 Task: Add a signature Layla Garcia containing With sincere appreciation and gratitude, Layla Garcia to email address softage.3@softage.net and add a folder Raw materials
Action: Mouse moved to (72, 121)
Screenshot: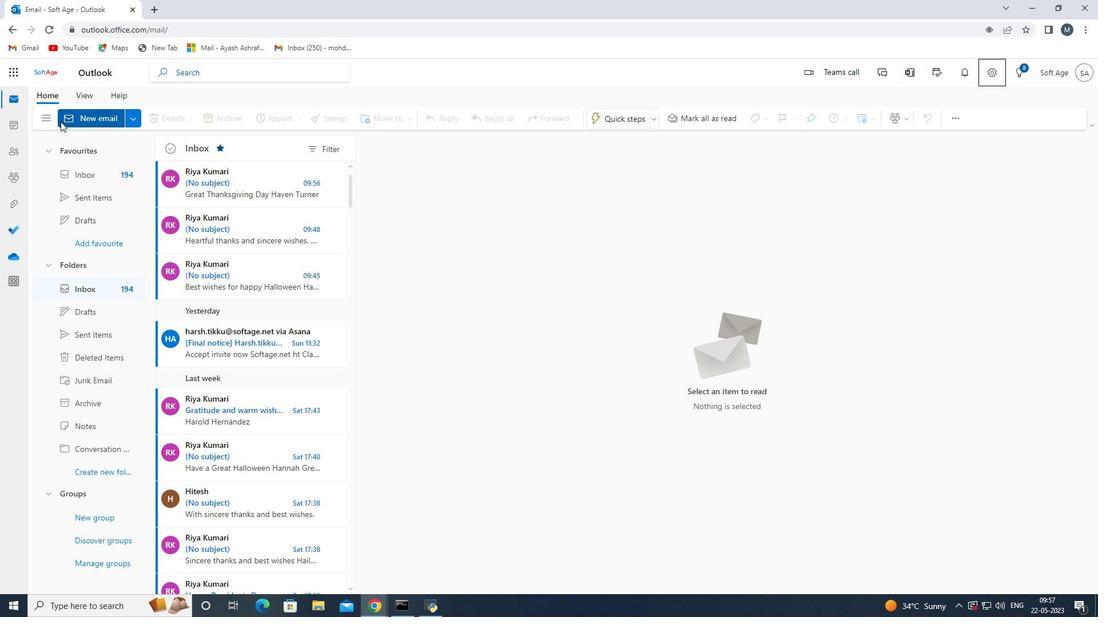 
Action: Mouse pressed left at (72, 121)
Screenshot: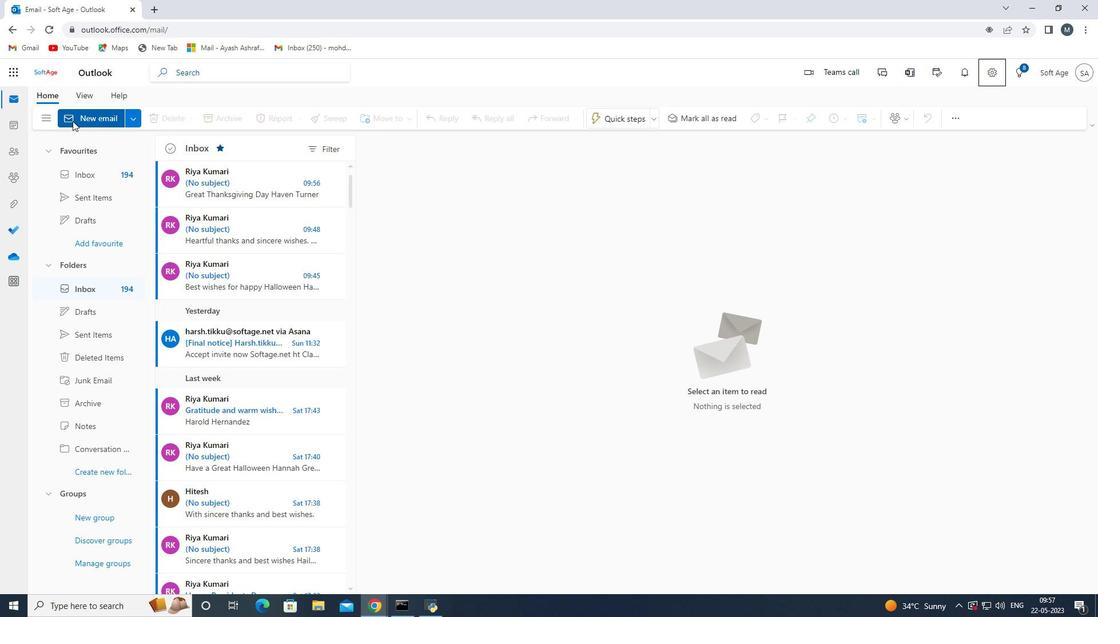 
Action: Mouse moved to (743, 121)
Screenshot: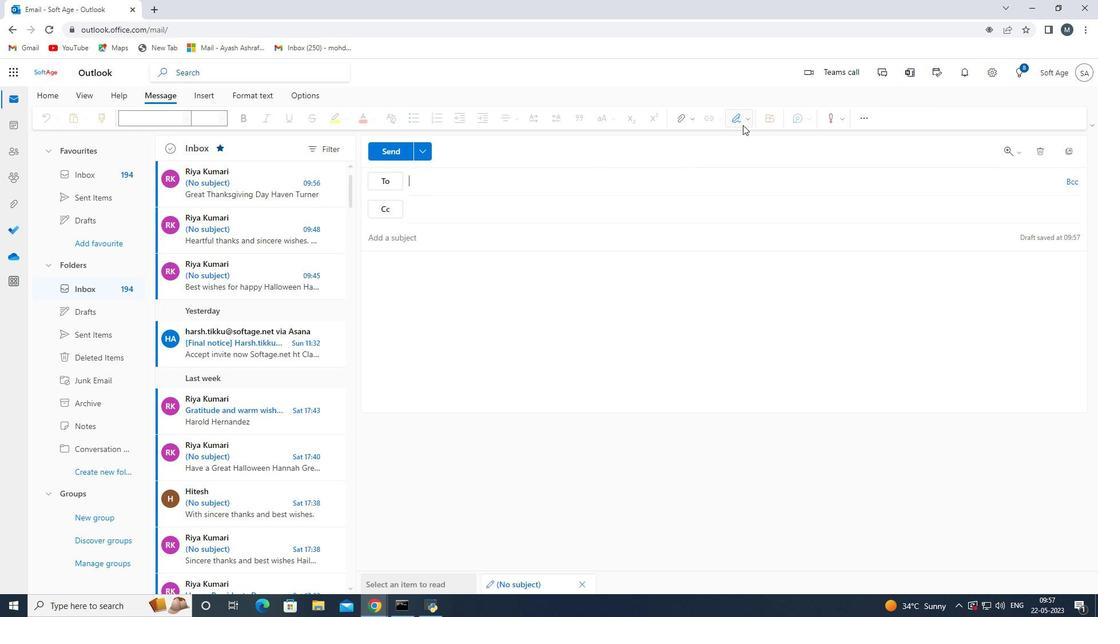 
Action: Mouse pressed left at (743, 121)
Screenshot: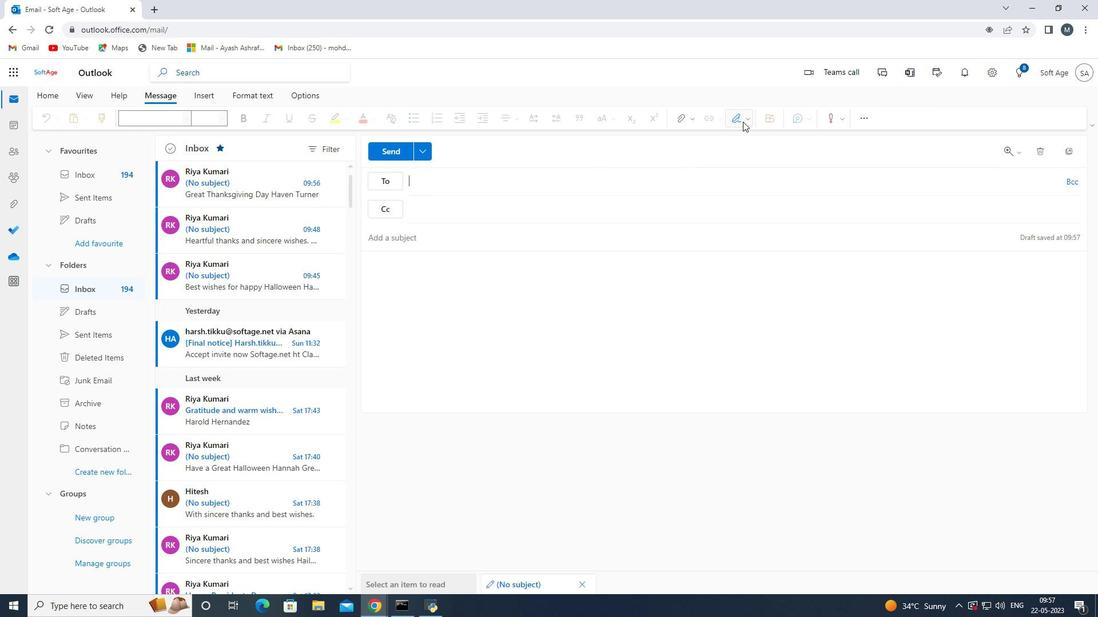 
Action: Mouse moved to (734, 137)
Screenshot: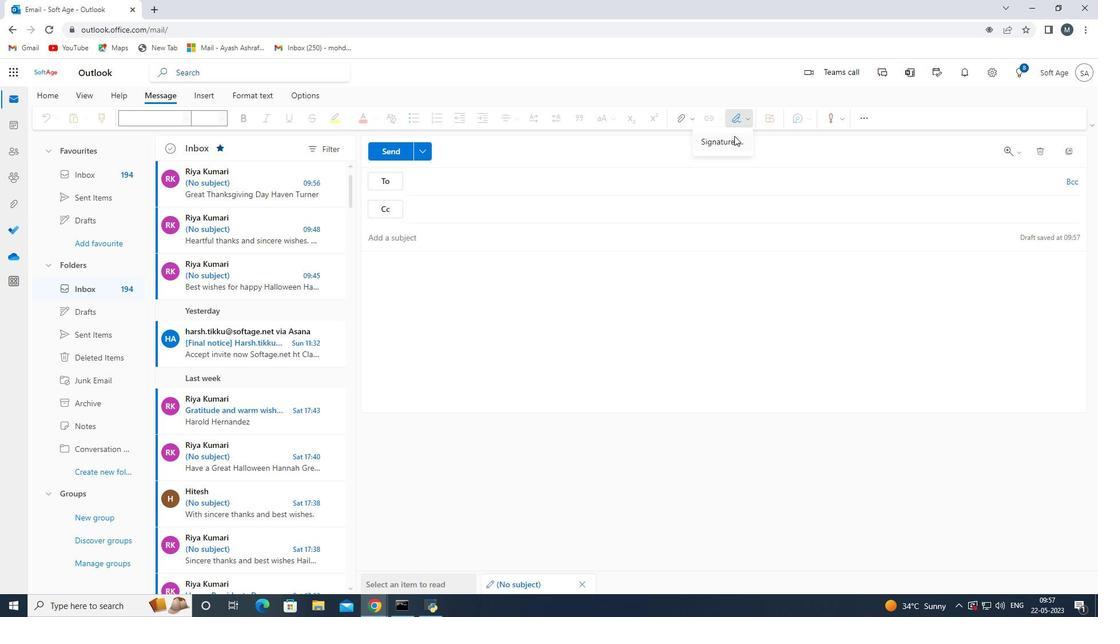 
Action: Mouse pressed left at (734, 137)
Screenshot: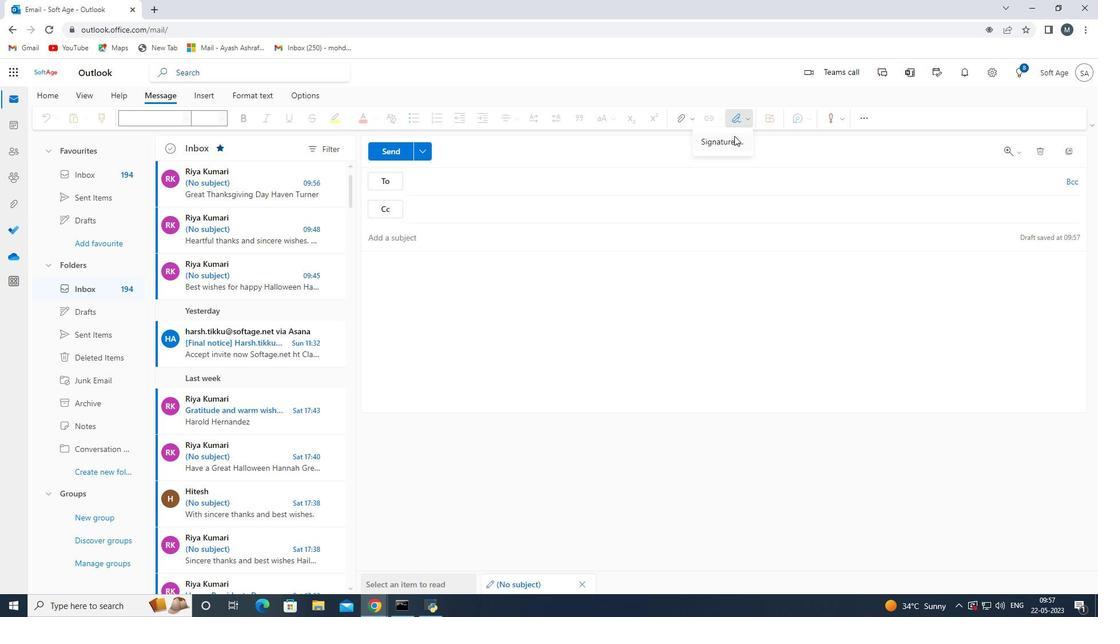 
Action: Mouse moved to (226, 223)
Screenshot: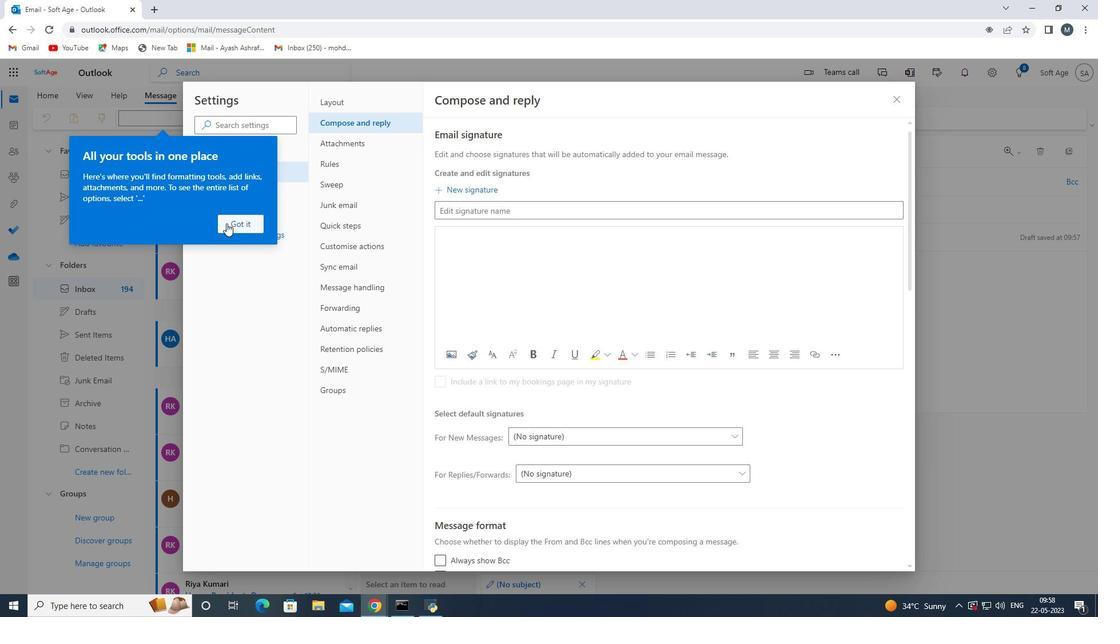 
Action: Mouse pressed left at (226, 223)
Screenshot: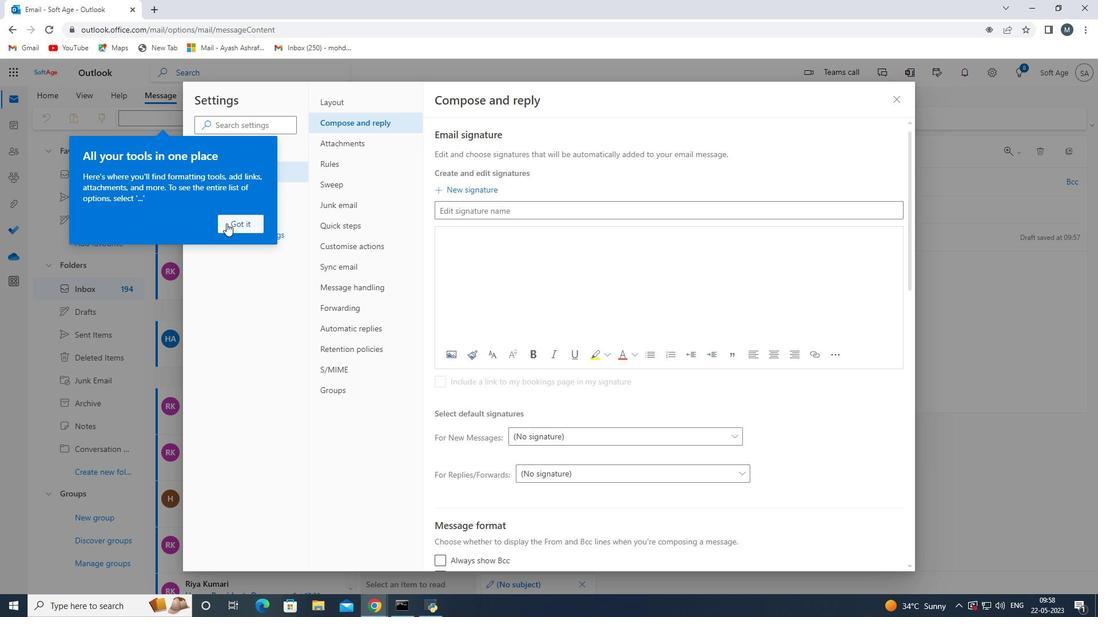 
Action: Mouse moved to (525, 213)
Screenshot: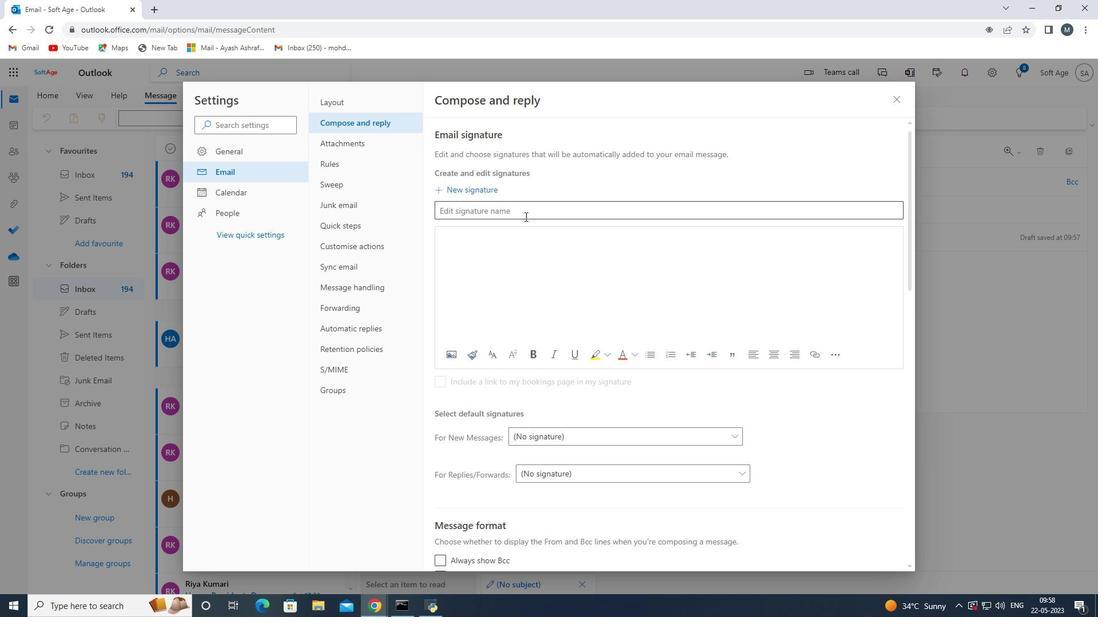 
Action: Mouse pressed left at (525, 213)
Screenshot: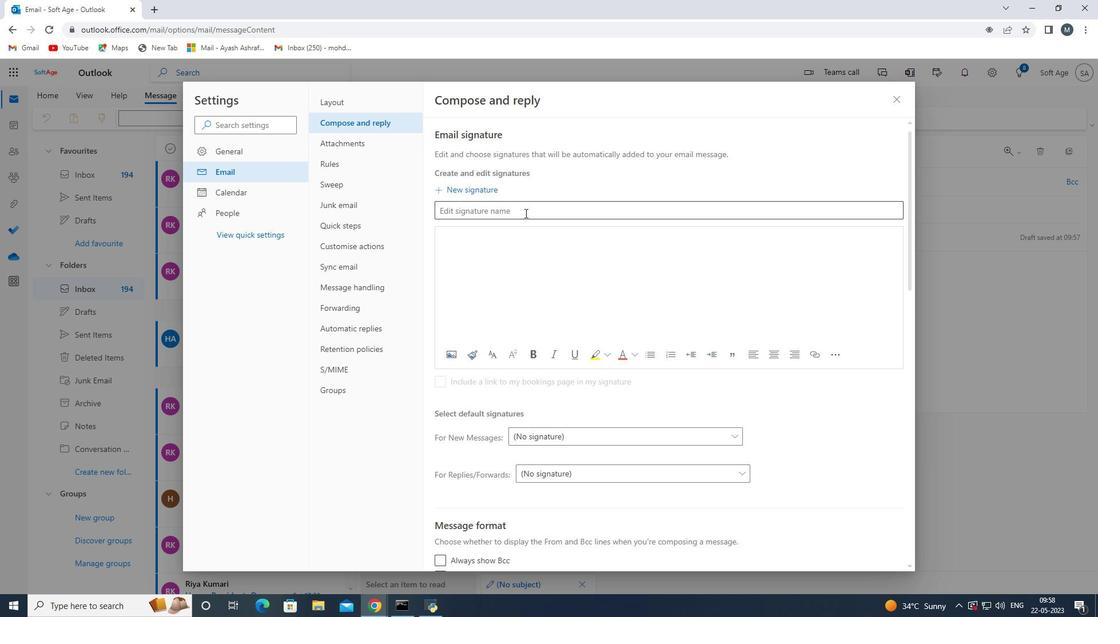 
Action: Mouse moved to (526, 212)
Screenshot: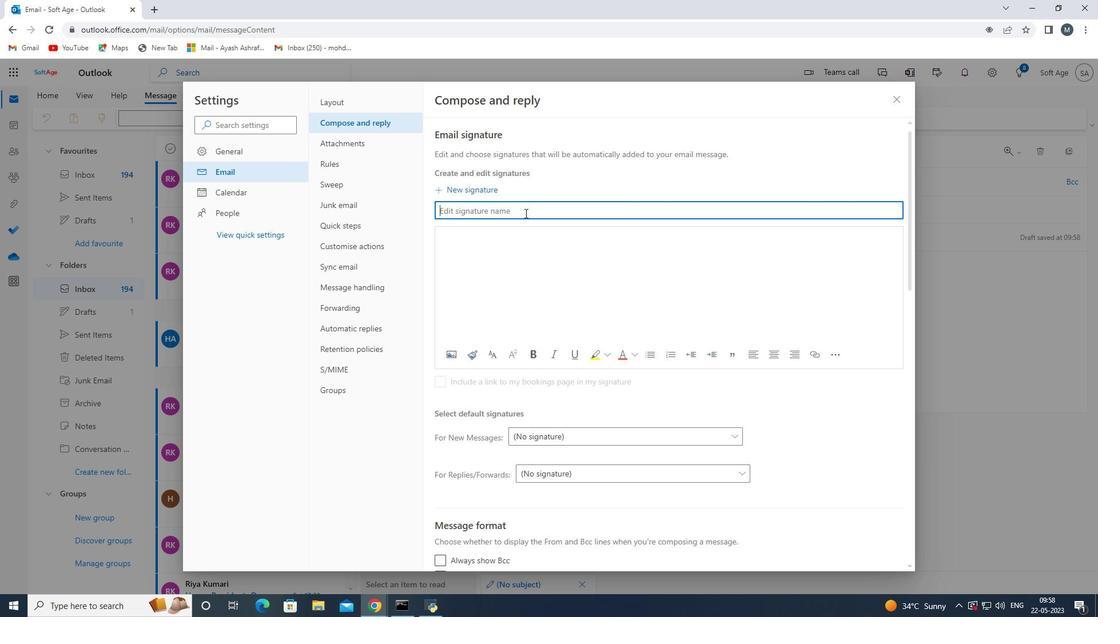 
Action: Key pressed <Key.shift>Lat<Key.backspace>yla<Key.space><Key.shift>garcia<Key.space>
Screenshot: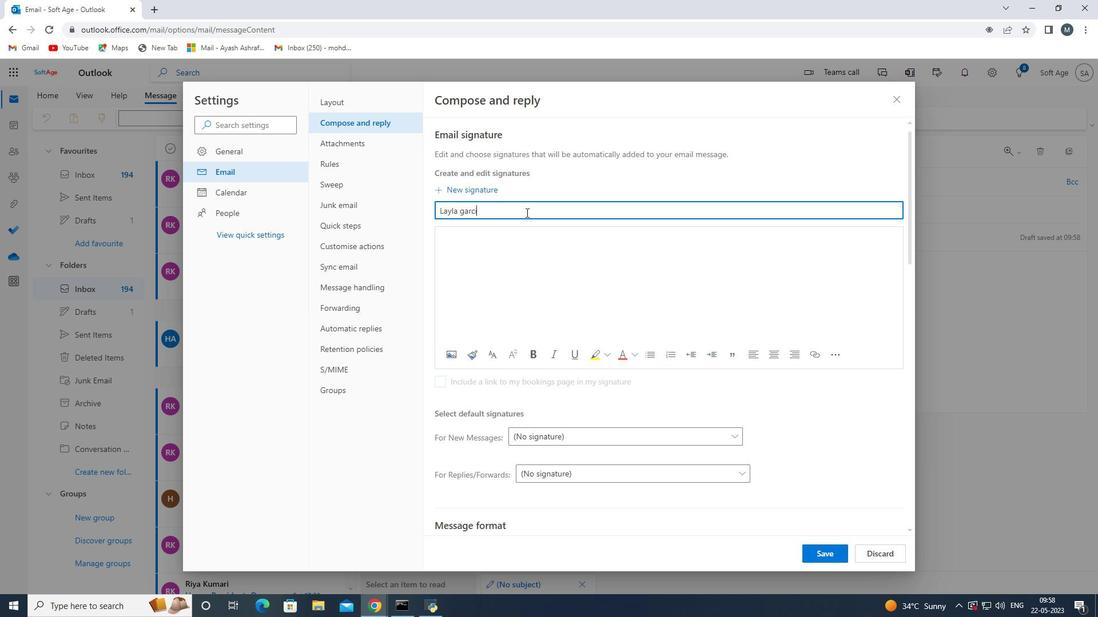 
Action: Mouse moved to (462, 213)
Screenshot: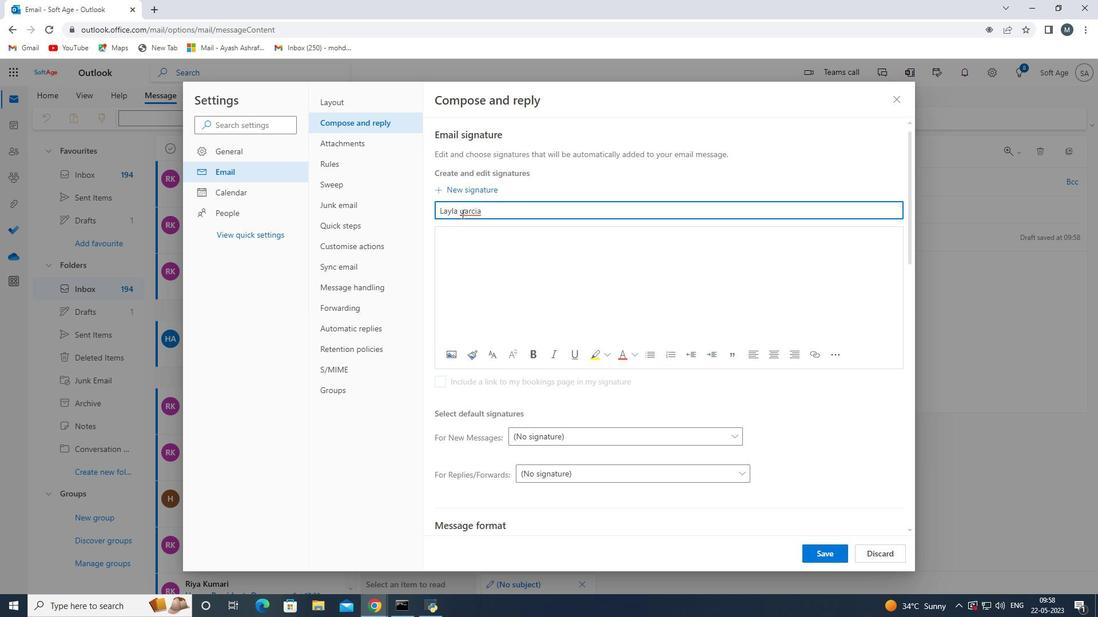 
Action: Mouse pressed left at (462, 213)
Screenshot: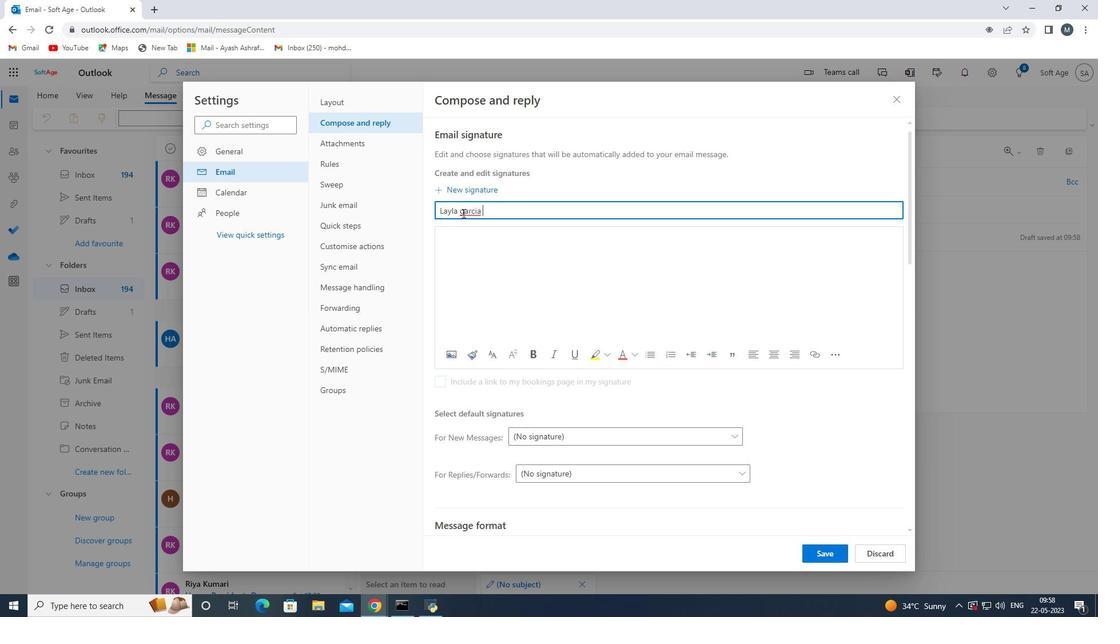 
Action: Mouse moved to (466, 213)
Screenshot: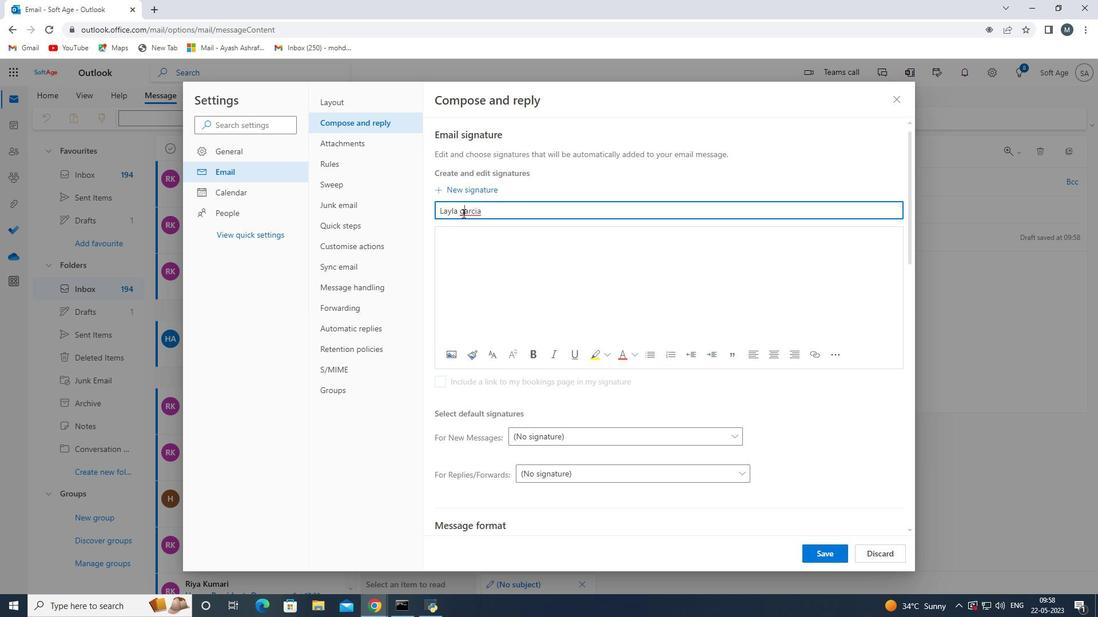 
Action: Key pressed <Key.backspace><Key.shift>G
Screenshot: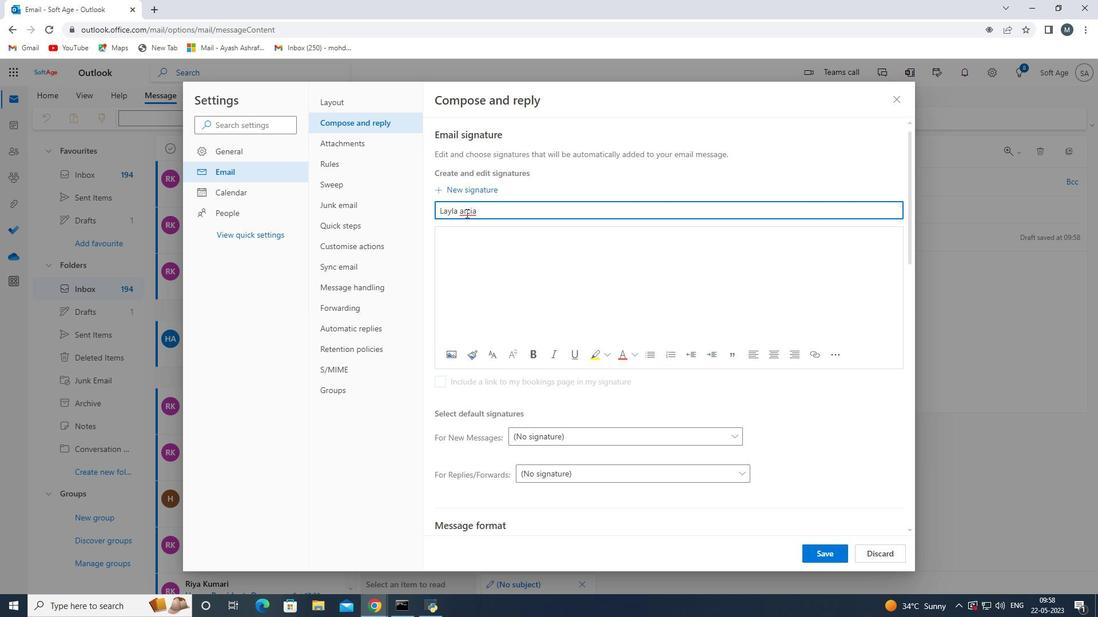 
Action: Mouse moved to (487, 231)
Screenshot: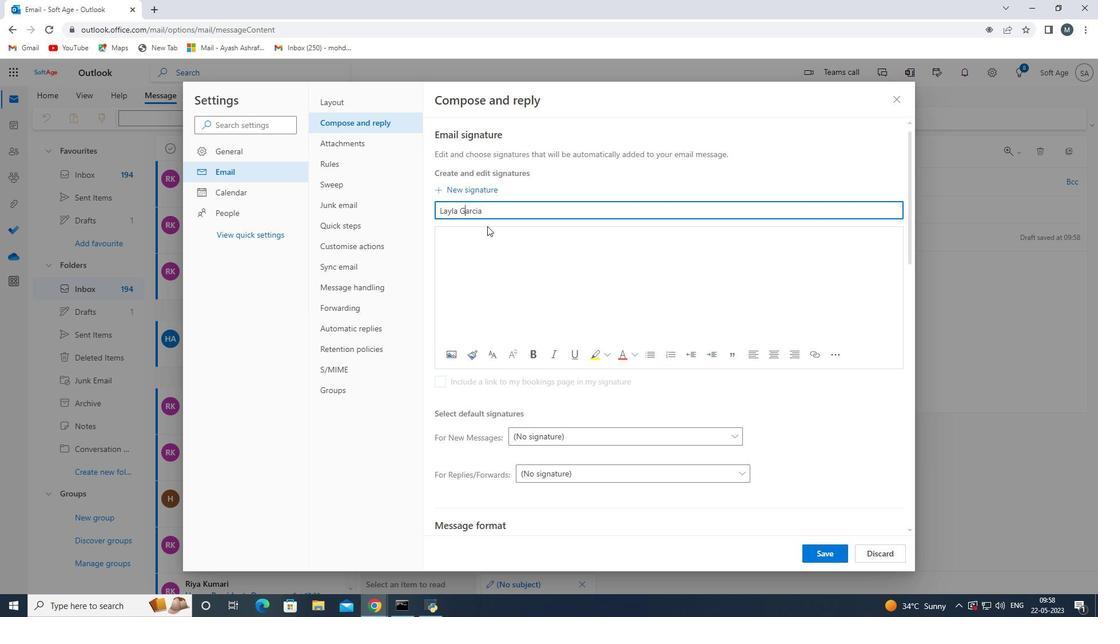 
Action: Mouse pressed left at (487, 231)
Screenshot: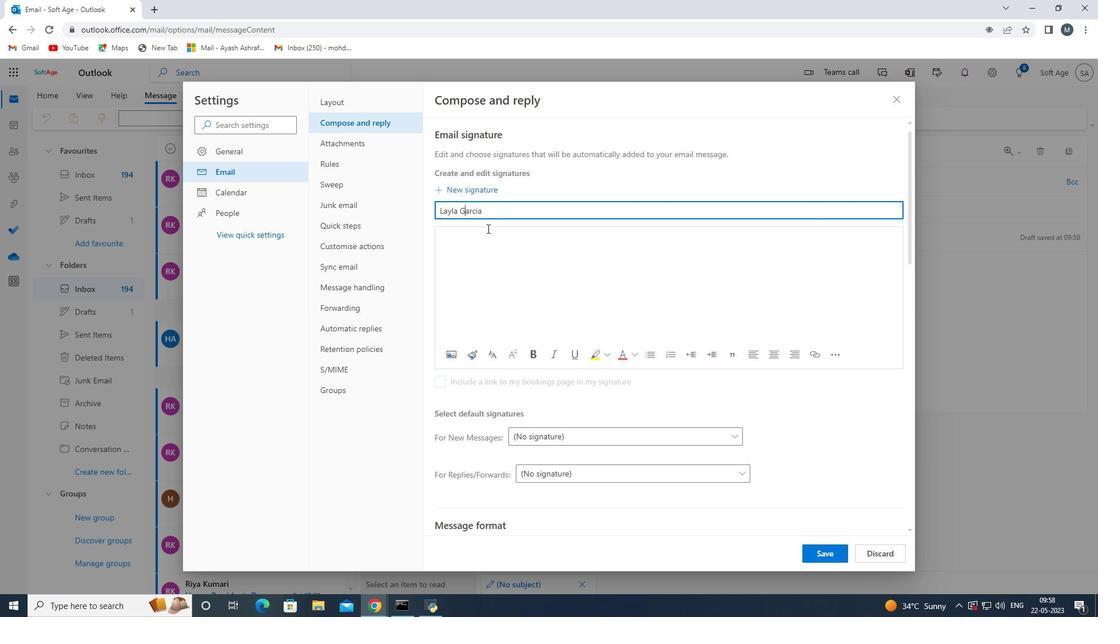 
Action: Mouse moved to (498, 224)
Screenshot: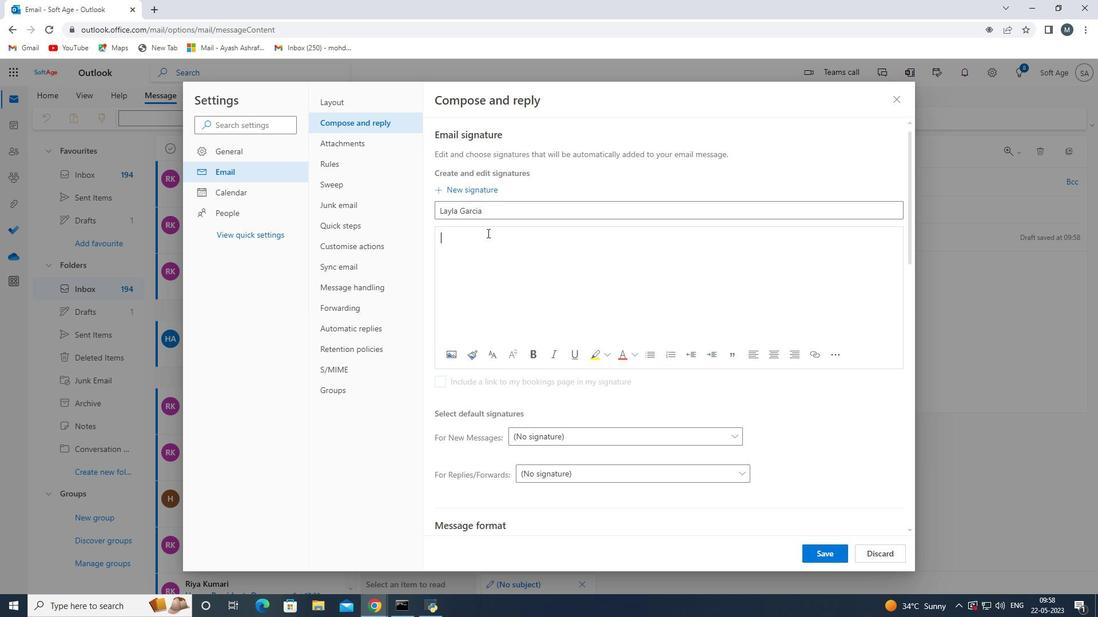 
Action: Key pressed <Key.shift>Layla<Key.space><Key.shift>Garcia<Key.space>
Screenshot: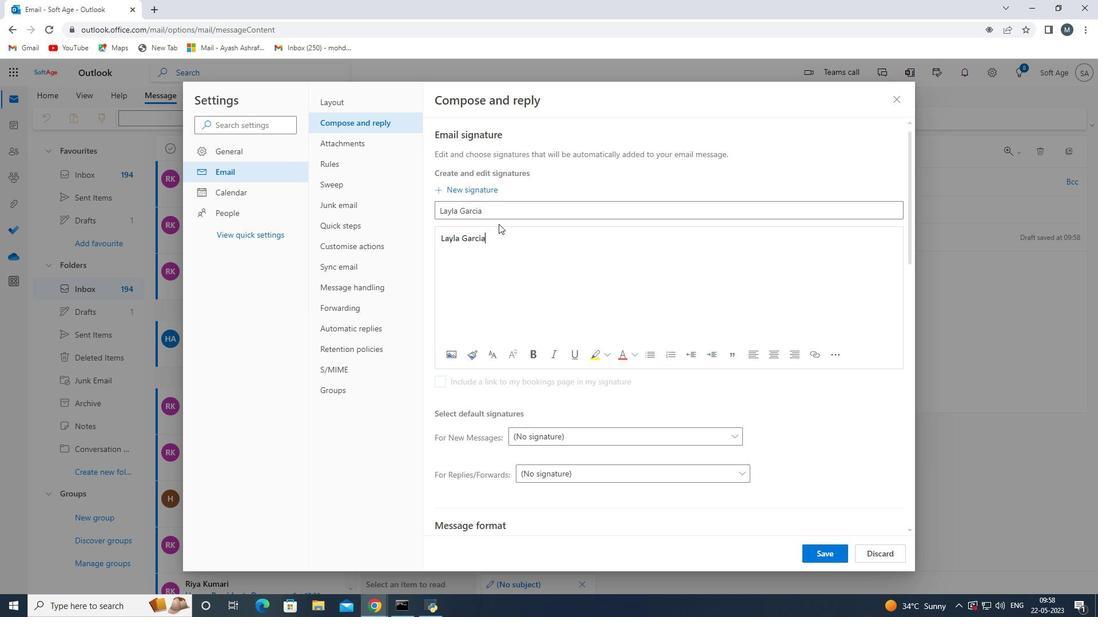 
Action: Mouse moved to (831, 558)
Screenshot: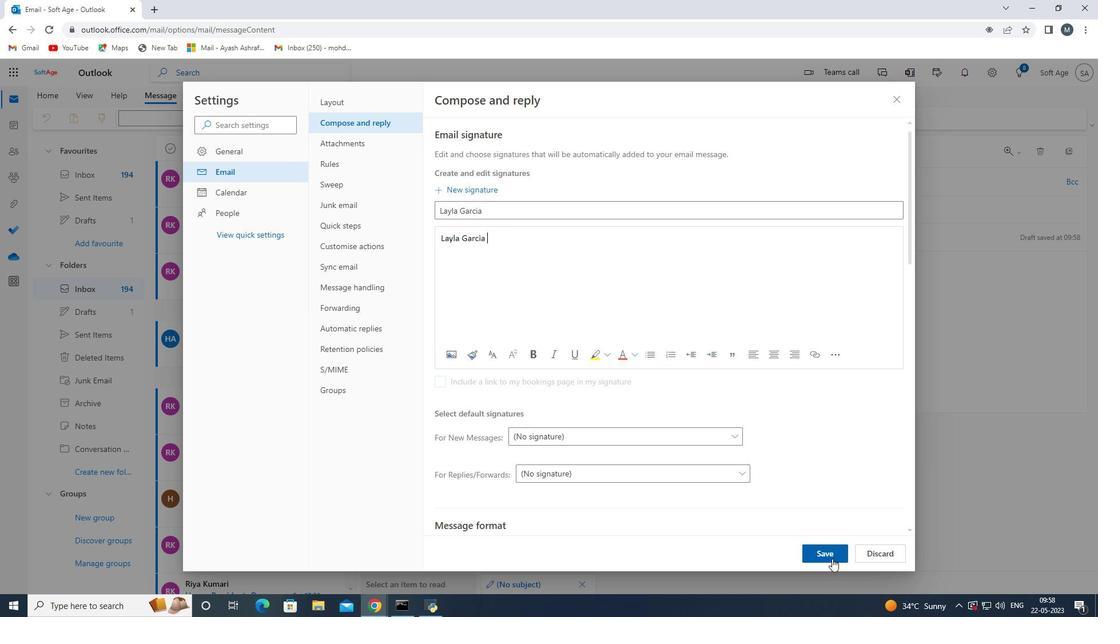 
Action: Mouse pressed left at (831, 558)
Screenshot: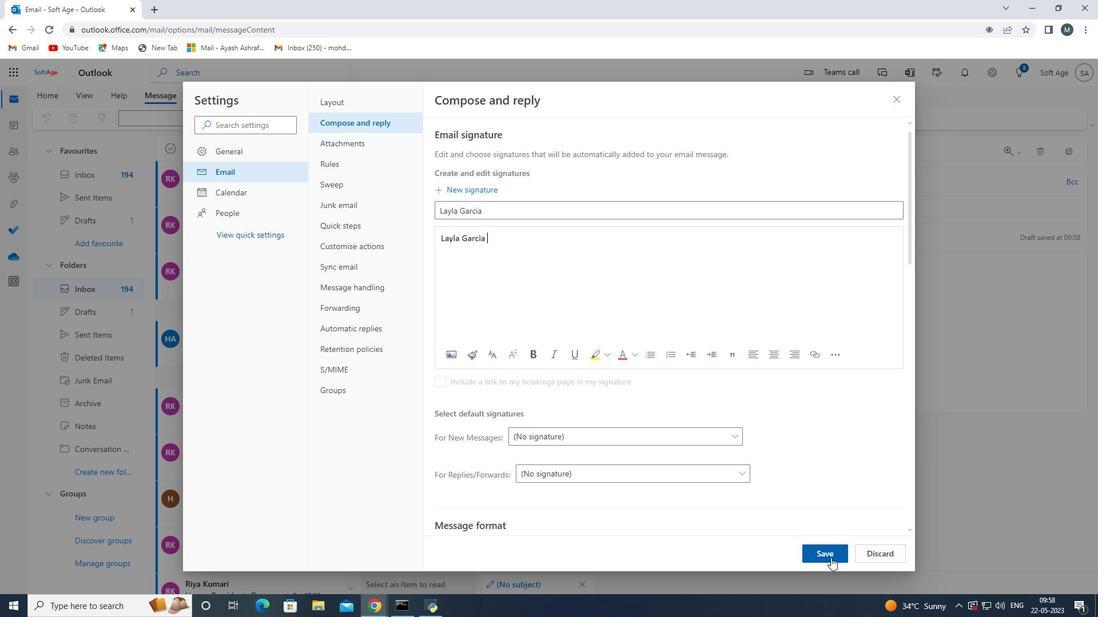 
Action: Mouse moved to (899, 99)
Screenshot: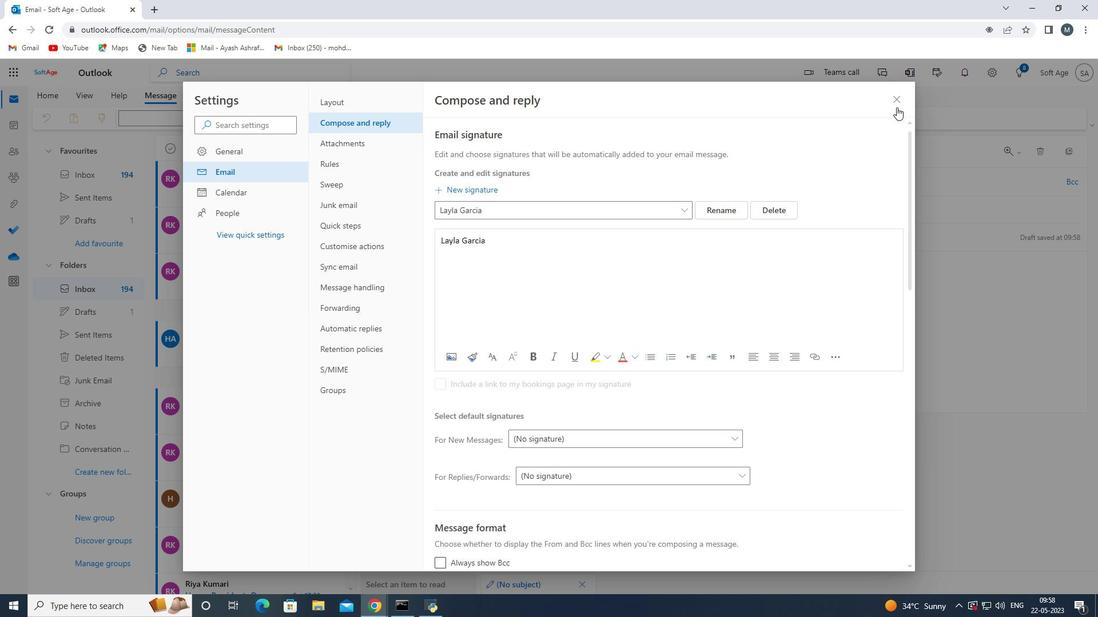 
Action: Mouse pressed left at (899, 99)
Screenshot: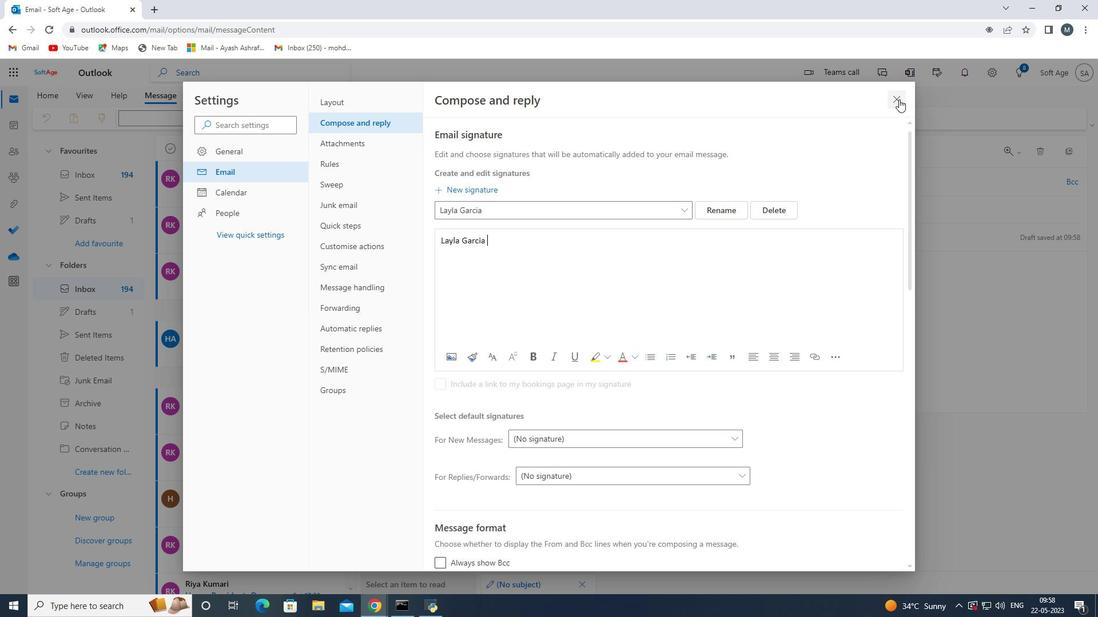 
Action: Mouse moved to (446, 239)
Screenshot: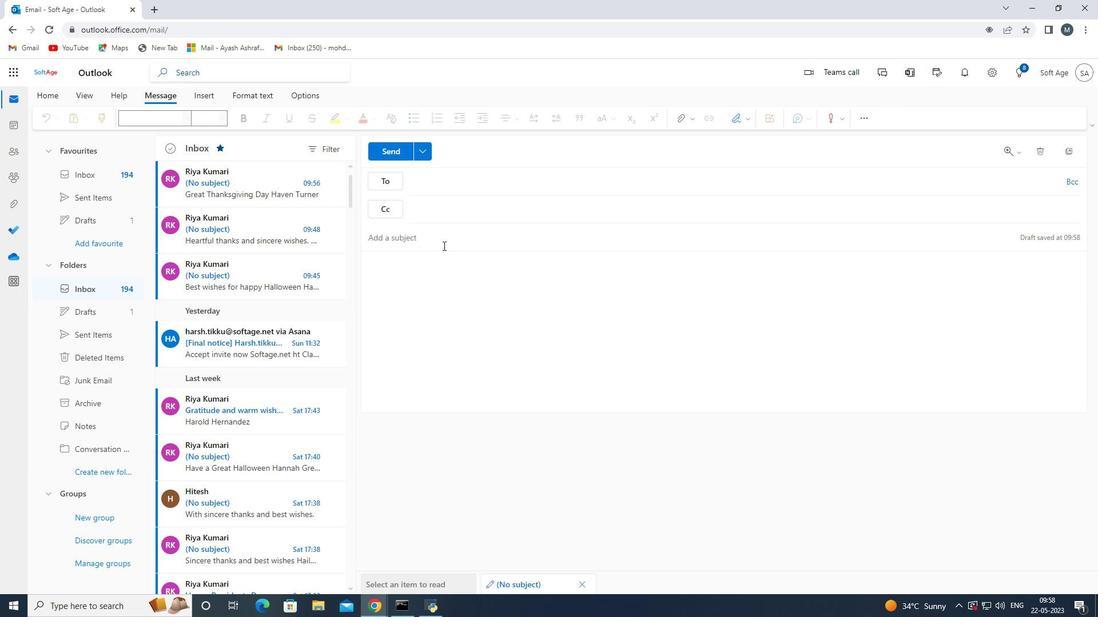 
Action: Mouse pressed left at (446, 239)
Screenshot: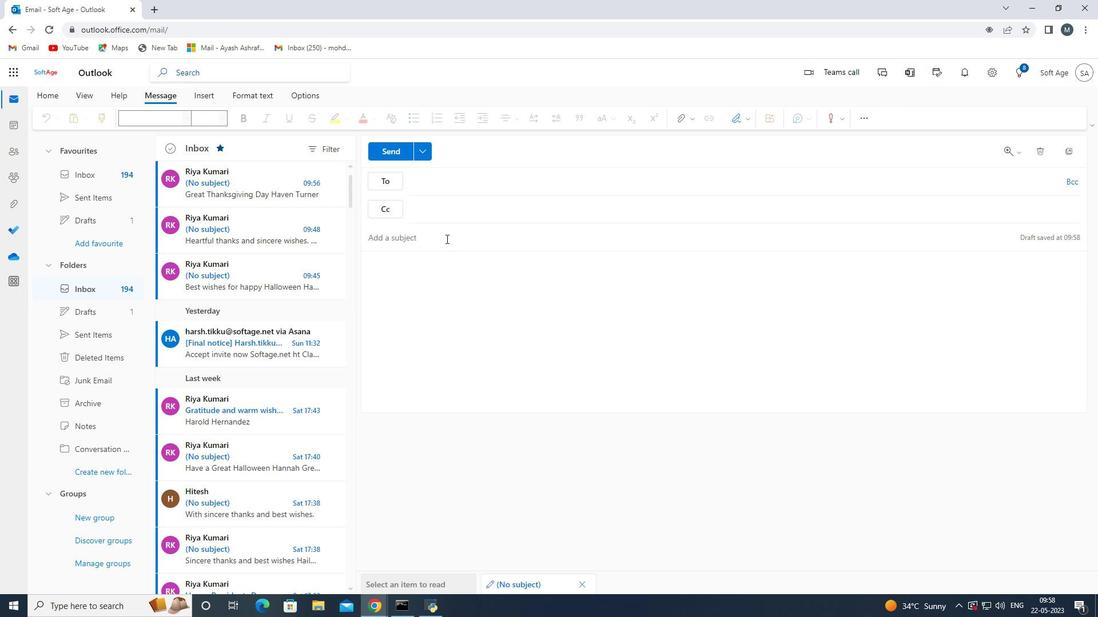 
Action: Mouse moved to (436, 261)
Screenshot: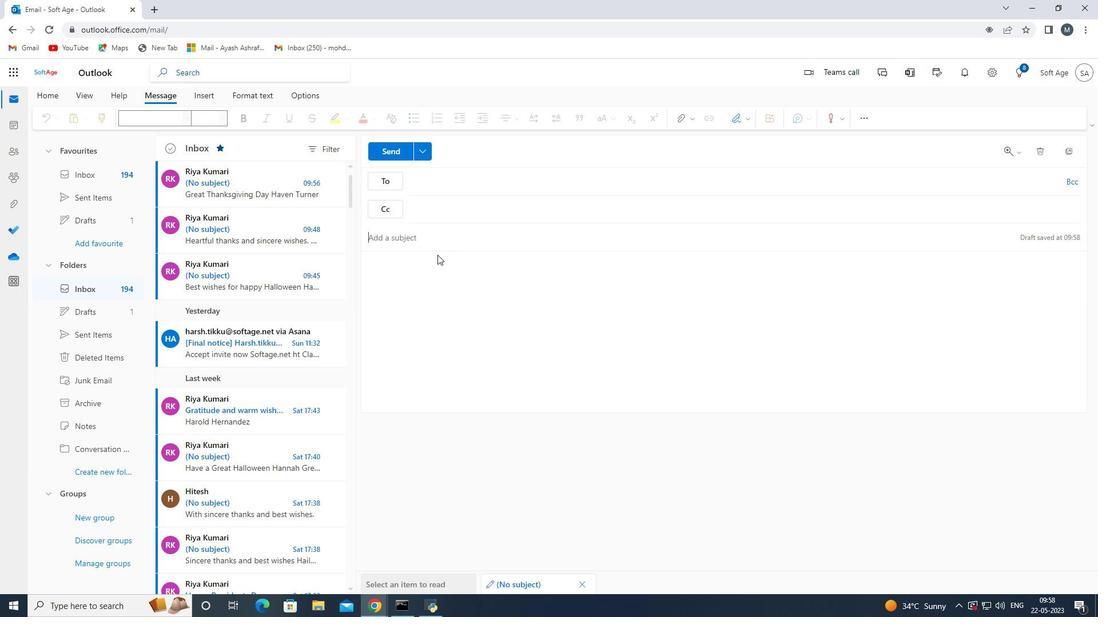 
Action: Mouse pressed left at (436, 261)
Screenshot: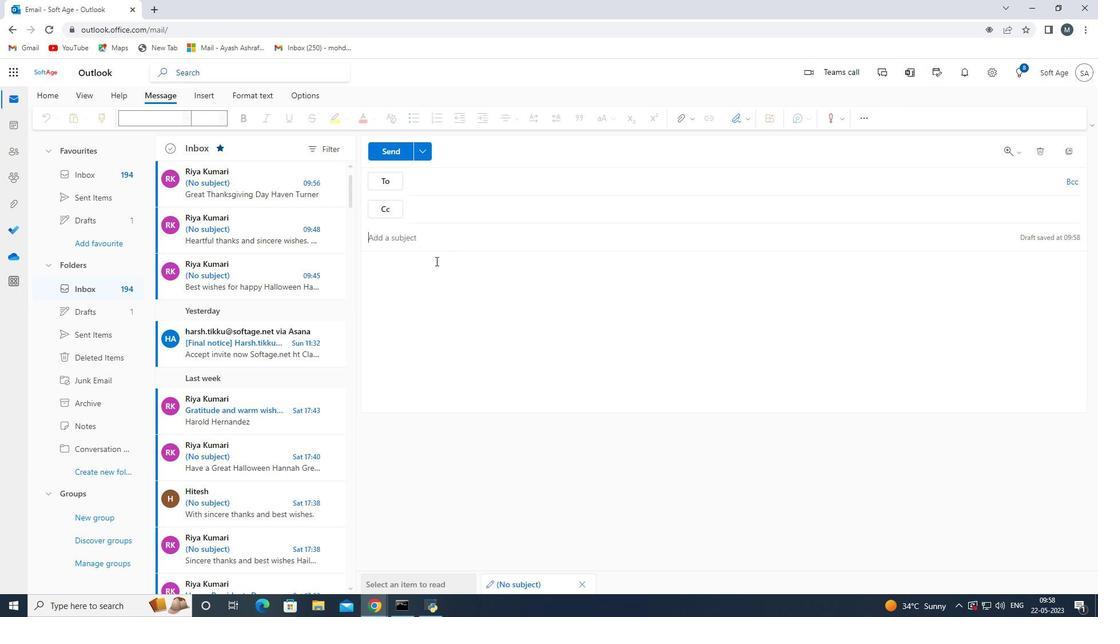 
Action: Key pressed <Key.shift>Sincere<Key.space>appreciation<Key.space>amd<Key.backspace><Key.backspace>nd<Key.space>gratitude<Key.space>
Screenshot: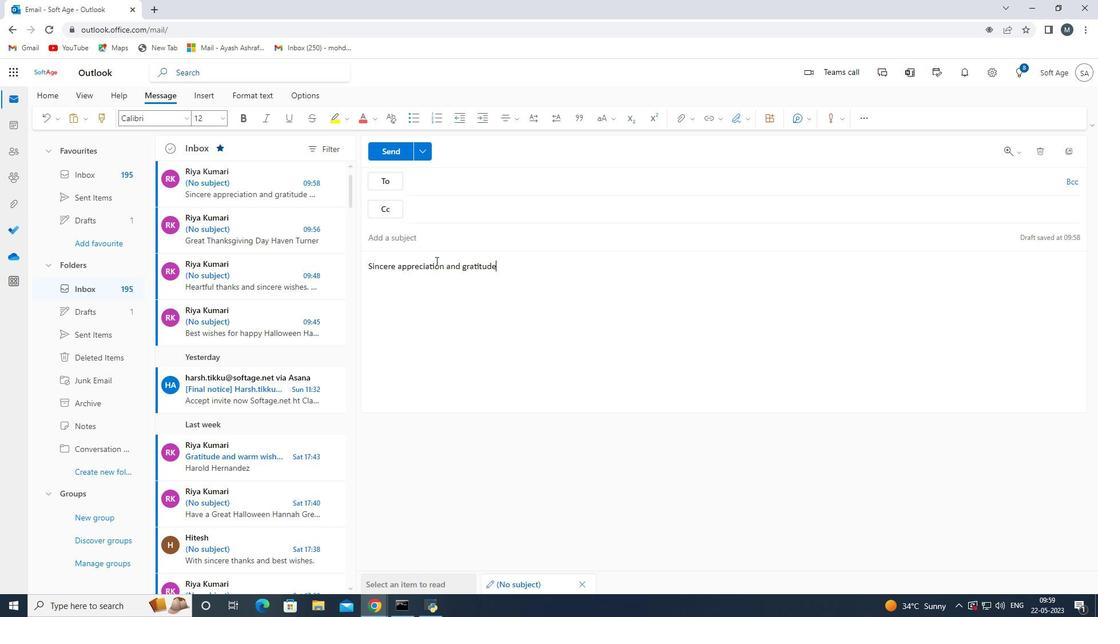 
Action: Mouse moved to (491, 291)
Screenshot: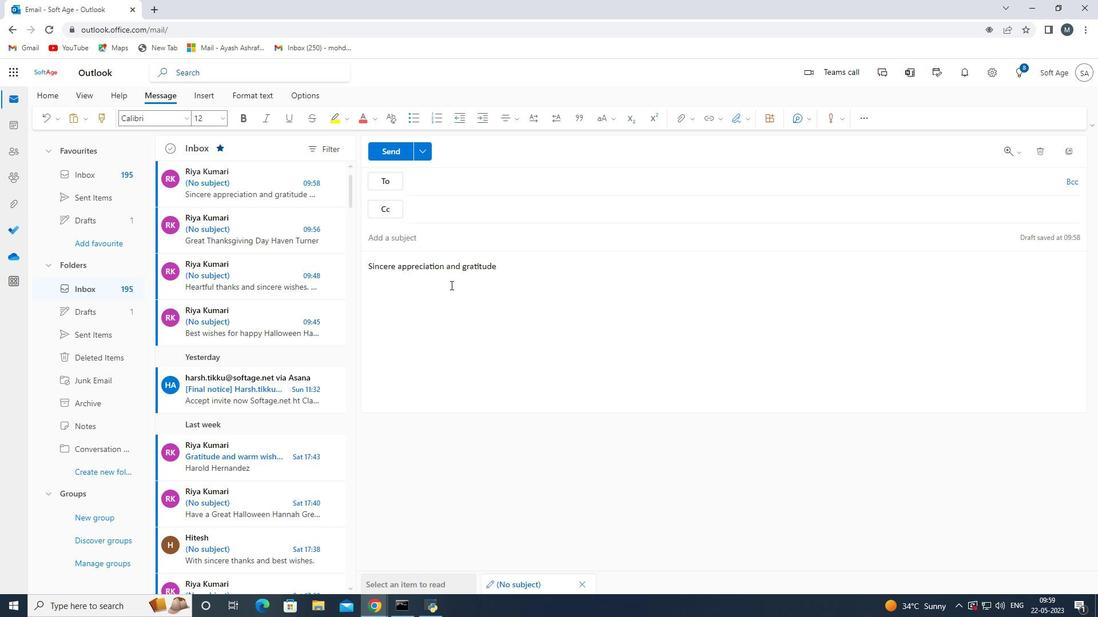 
Action: Key pressed <Key.enter>
Screenshot: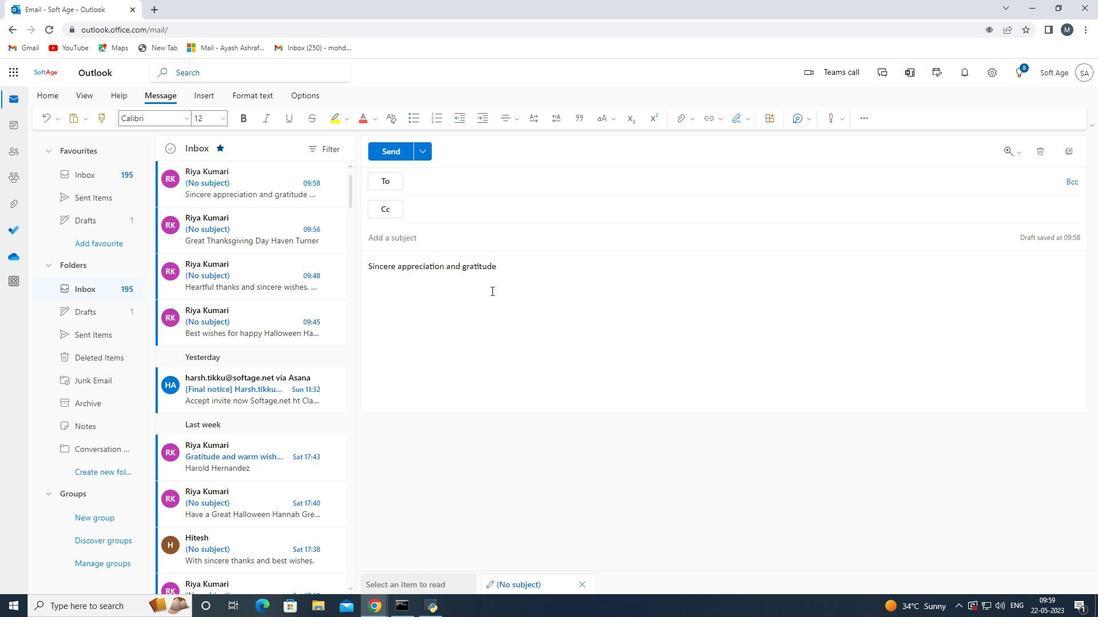 
Action: Mouse moved to (741, 123)
Screenshot: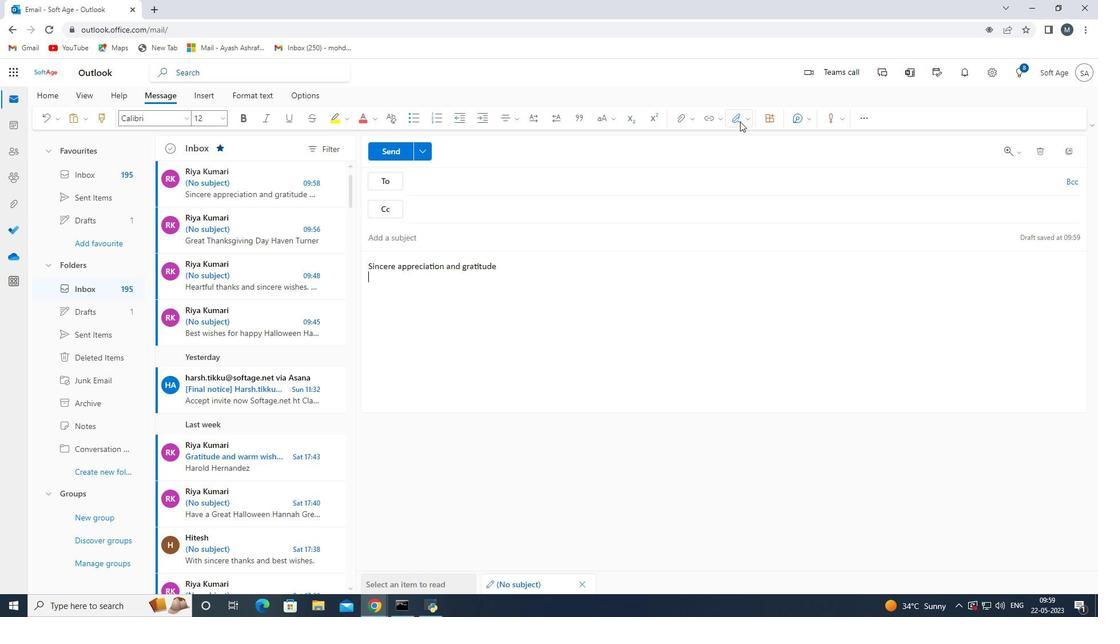 
Action: Mouse pressed left at (741, 123)
Screenshot: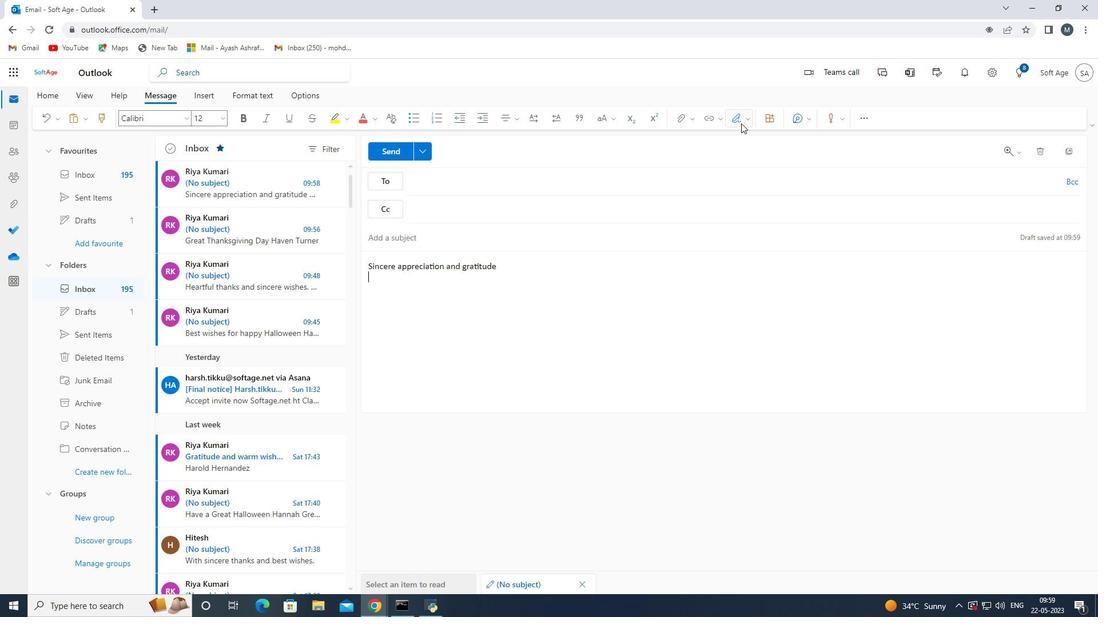 
Action: Mouse moved to (716, 149)
Screenshot: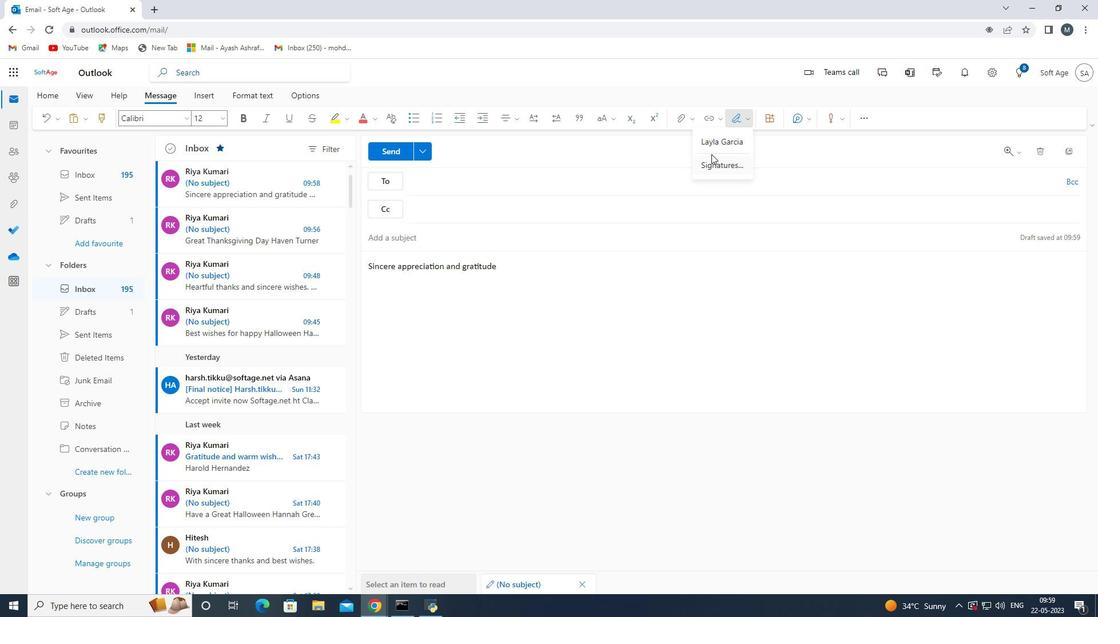 
Action: Mouse pressed left at (716, 149)
Screenshot: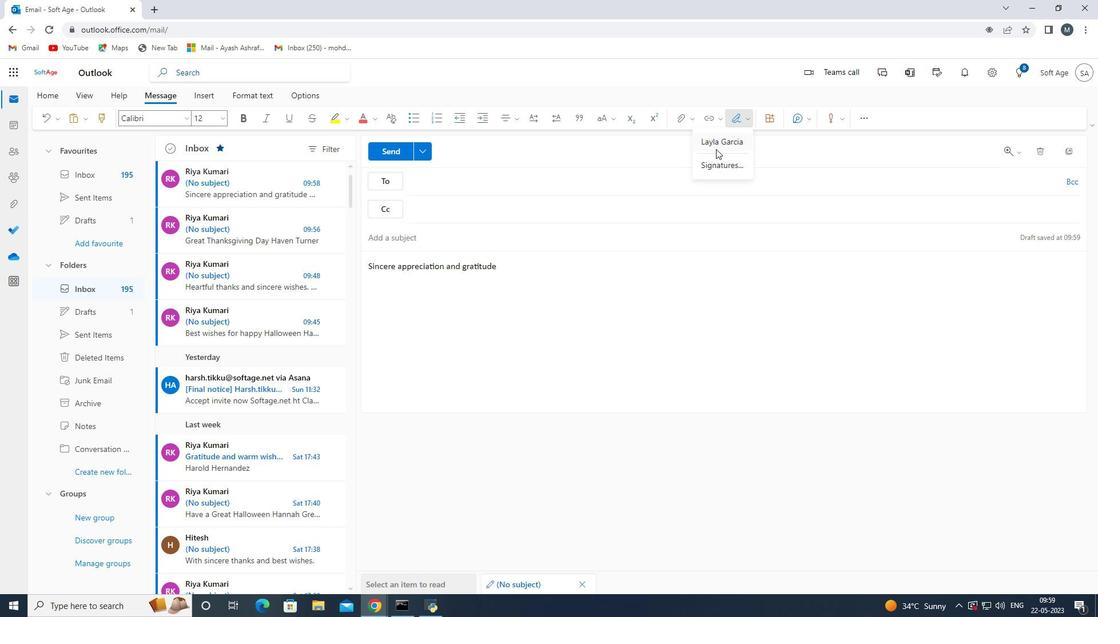 
Action: Mouse moved to (466, 180)
Screenshot: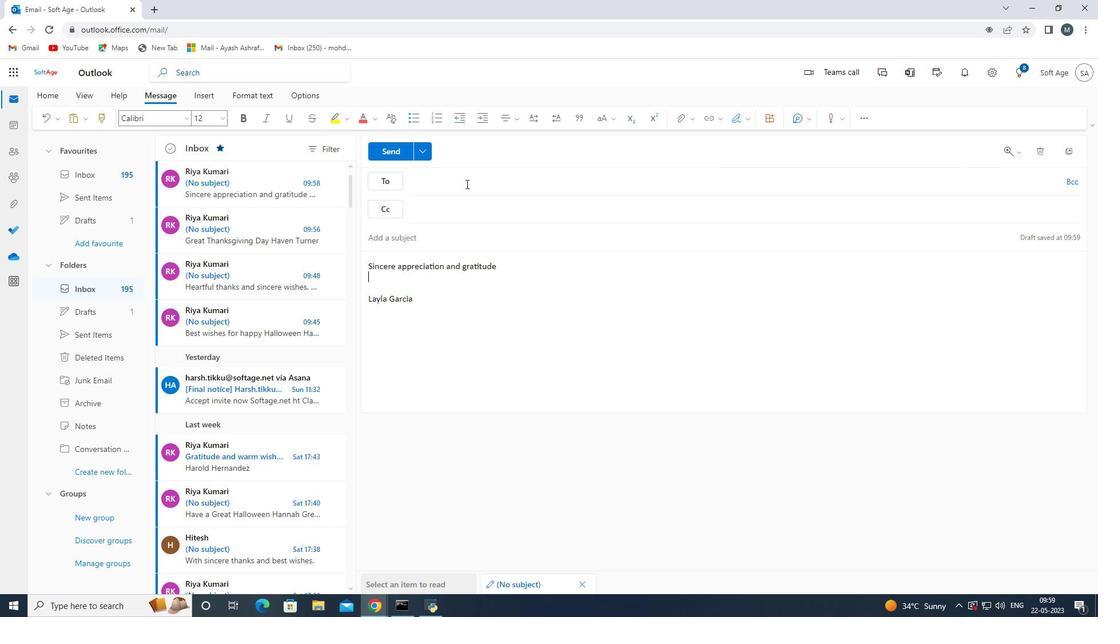 
Action: Mouse pressed left at (466, 180)
Screenshot: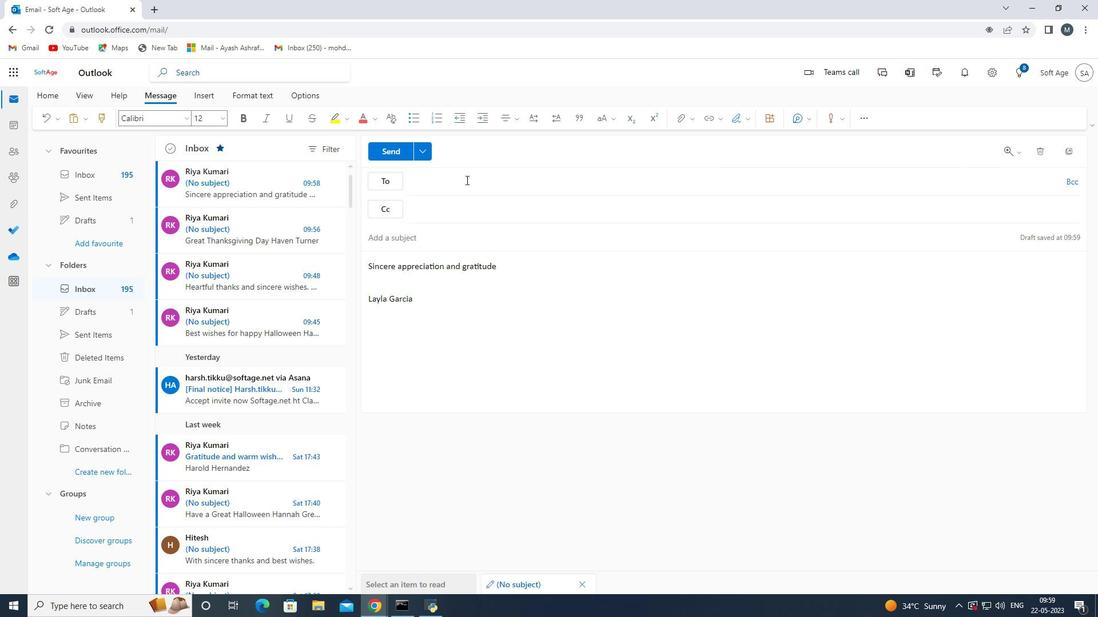 
Action: Key pressed soft
Screenshot: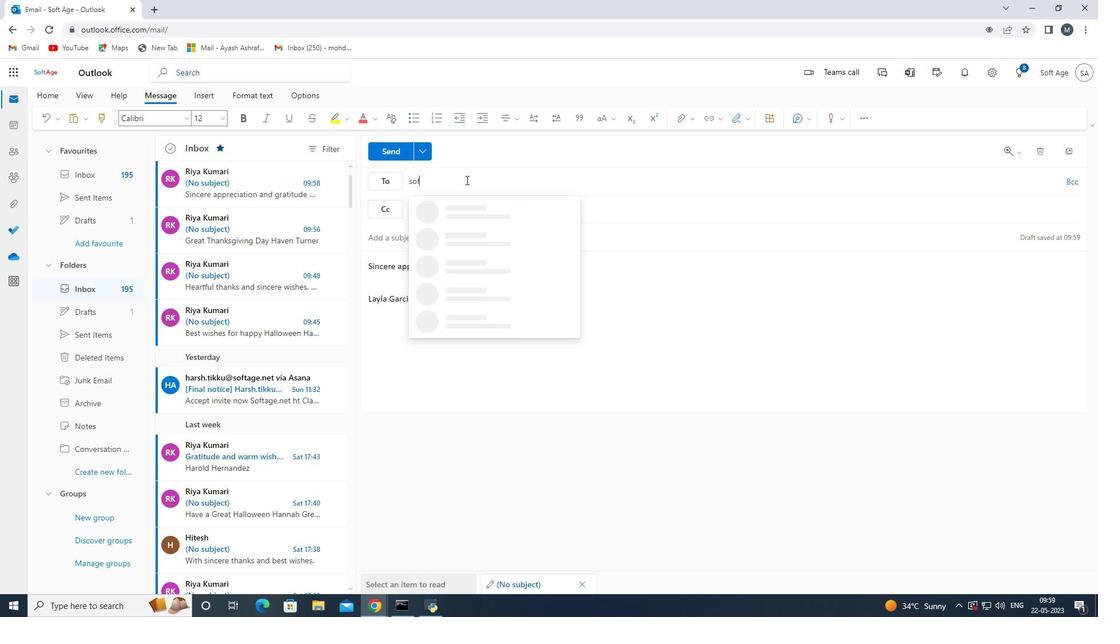 
Action: Mouse moved to (466, 205)
Screenshot: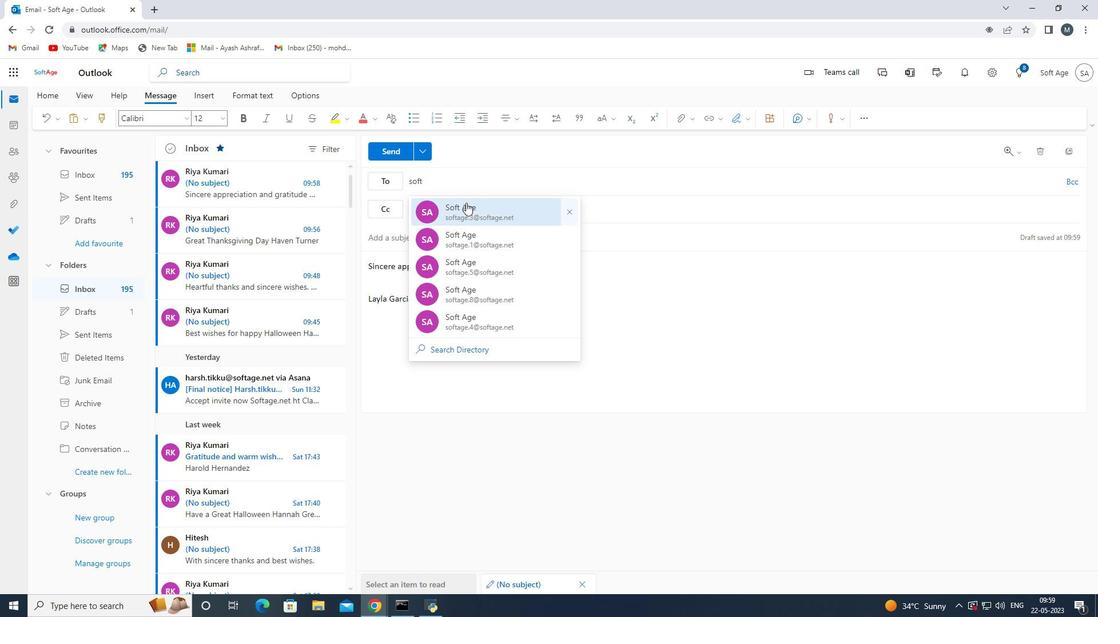 
Action: Mouse pressed left at (466, 205)
Screenshot: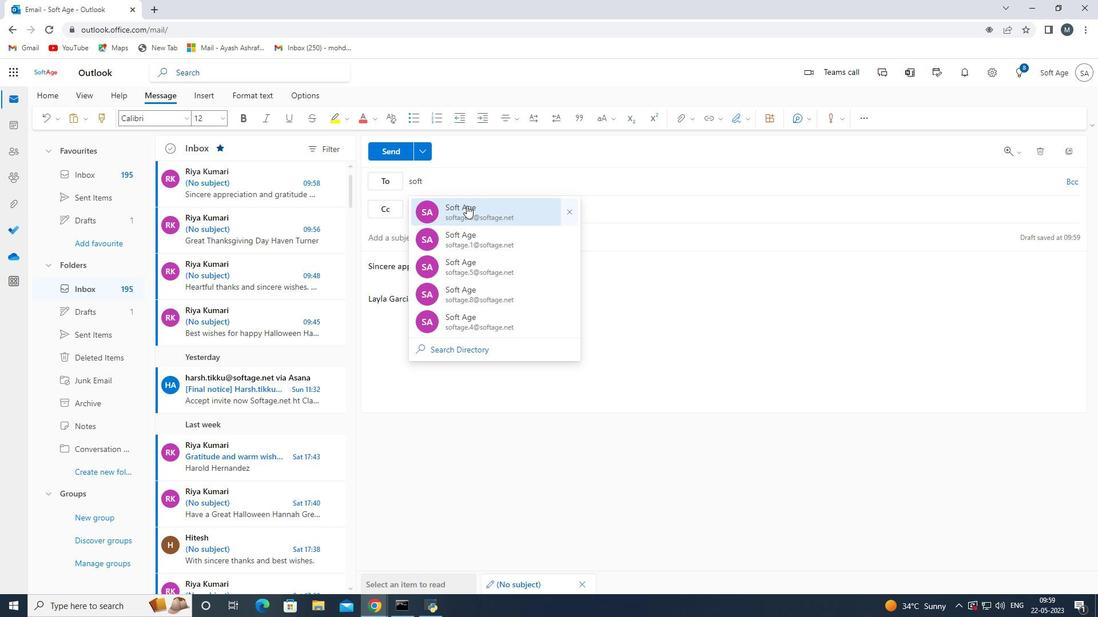 
Action: Mouse moved to (111, 463)
Screenshot: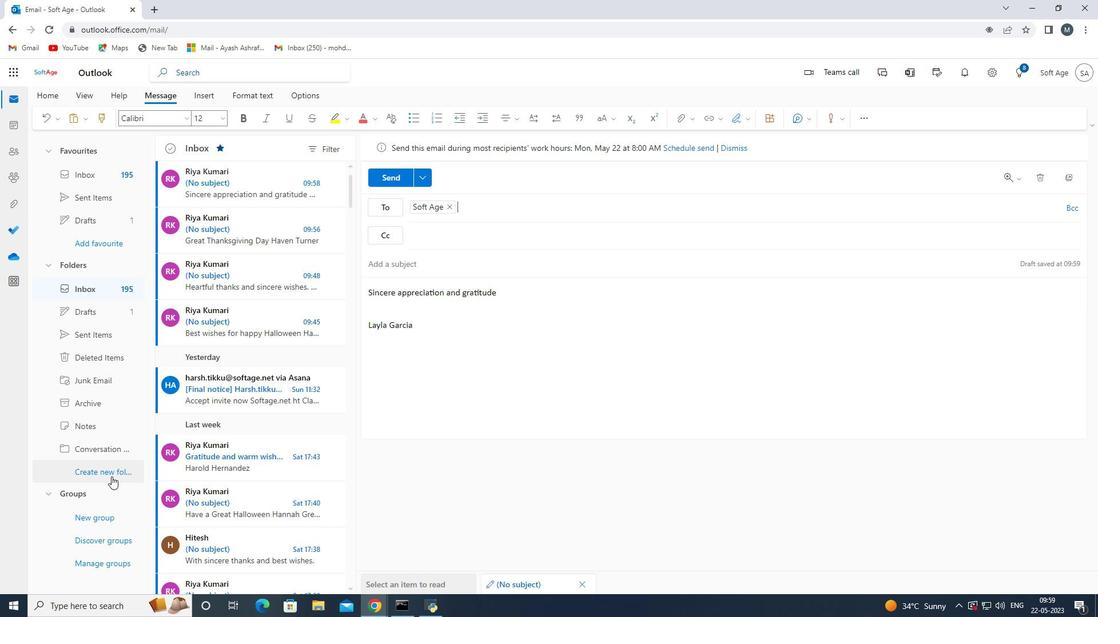 
Action: Mouse scrolled (111, 462) with delta (0, 0)
Screenshot: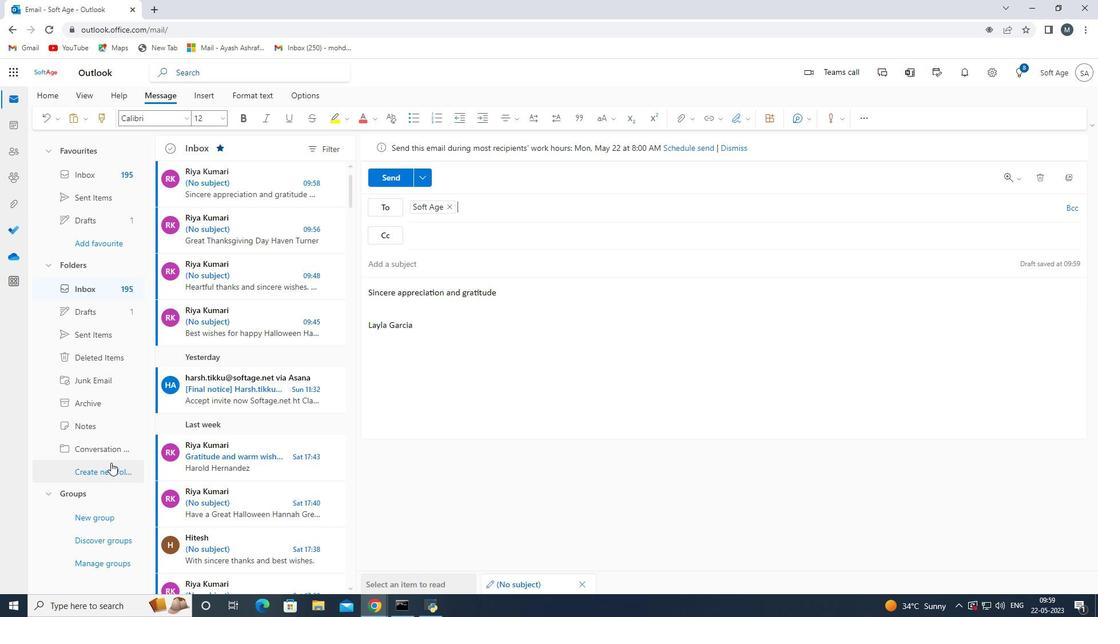 
Action: Mouse moved to (94, 473)
Screenshot: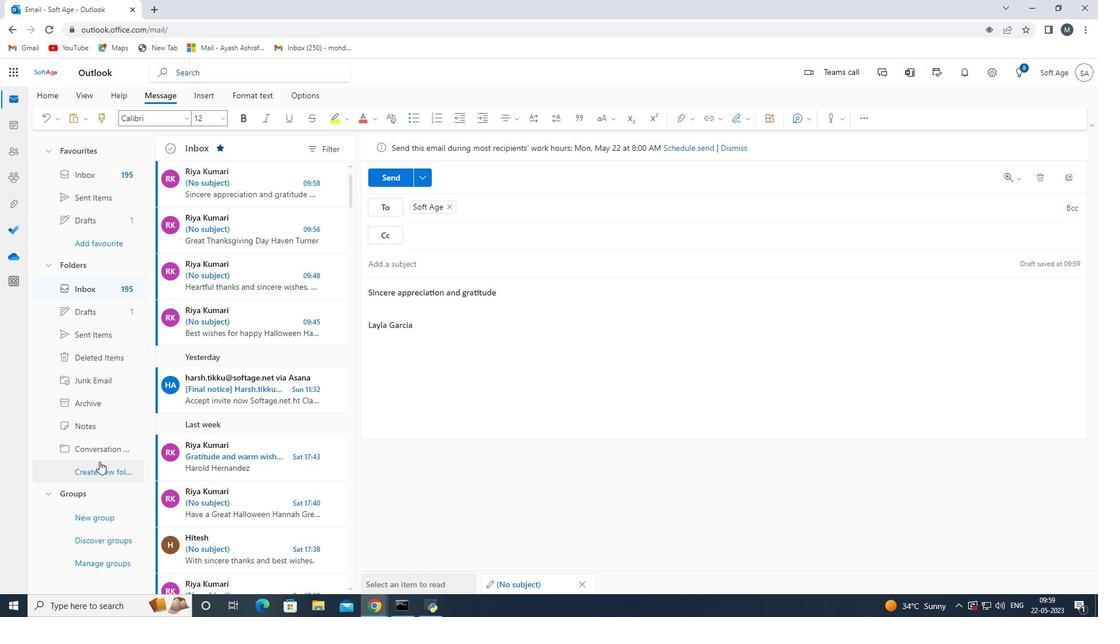 
Action: Mouse pressed left at (94, 473)
Screenshot: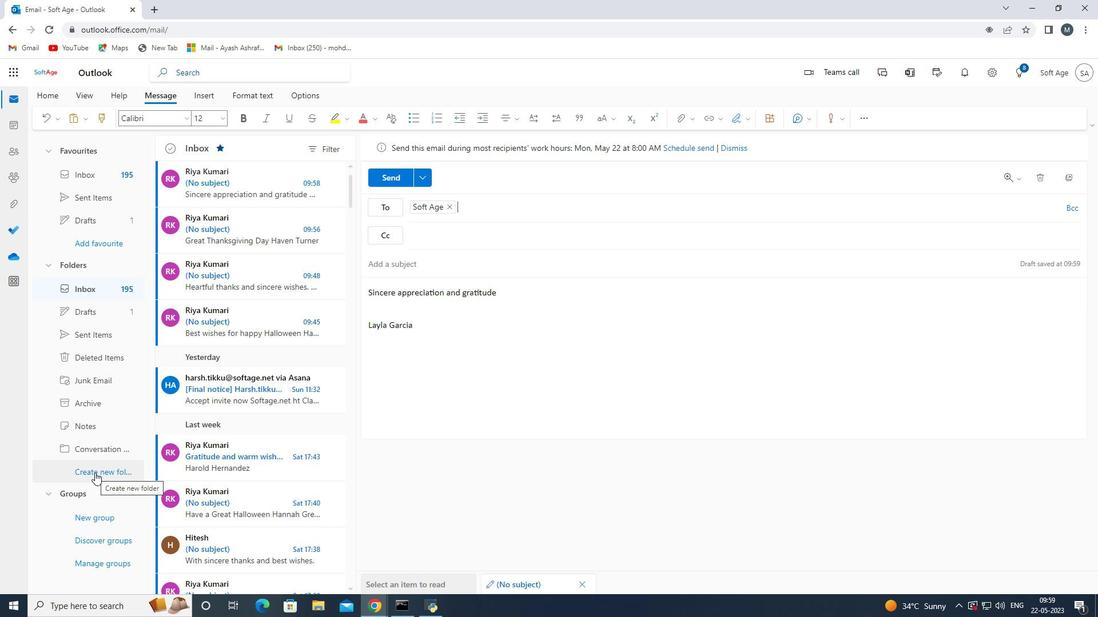 
Action: Key pressed <Key.shift>Raw<Key.space>matwe<Key.backspace><Key.backspace>w<Key.backspace>erials<Key.space>
Screenshot: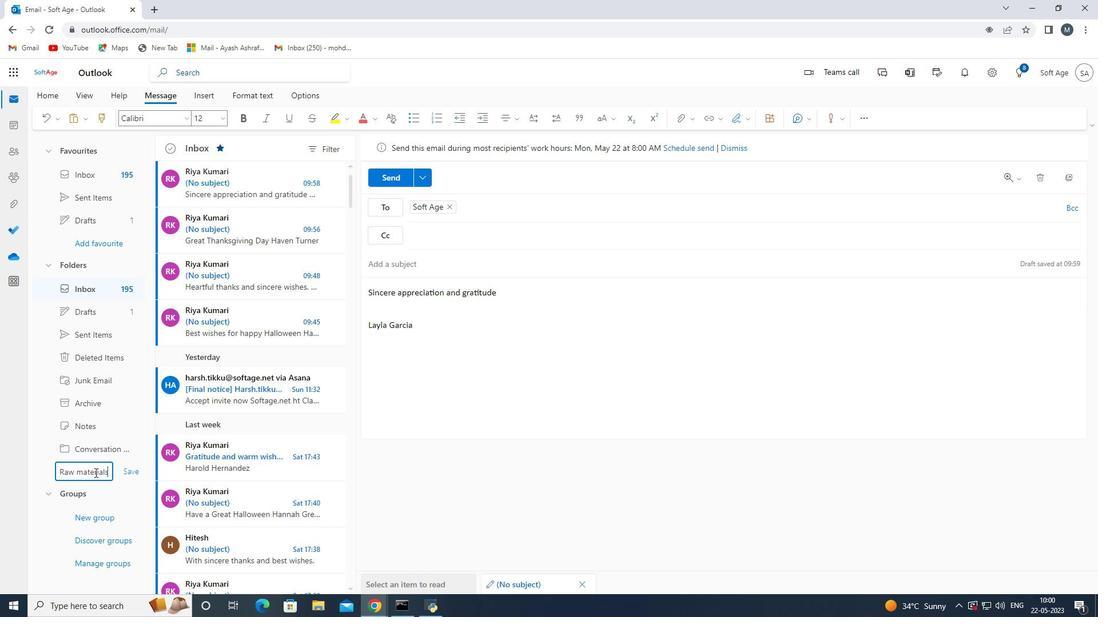 
Action: Mouse moved to (132, 470)
Screenshot: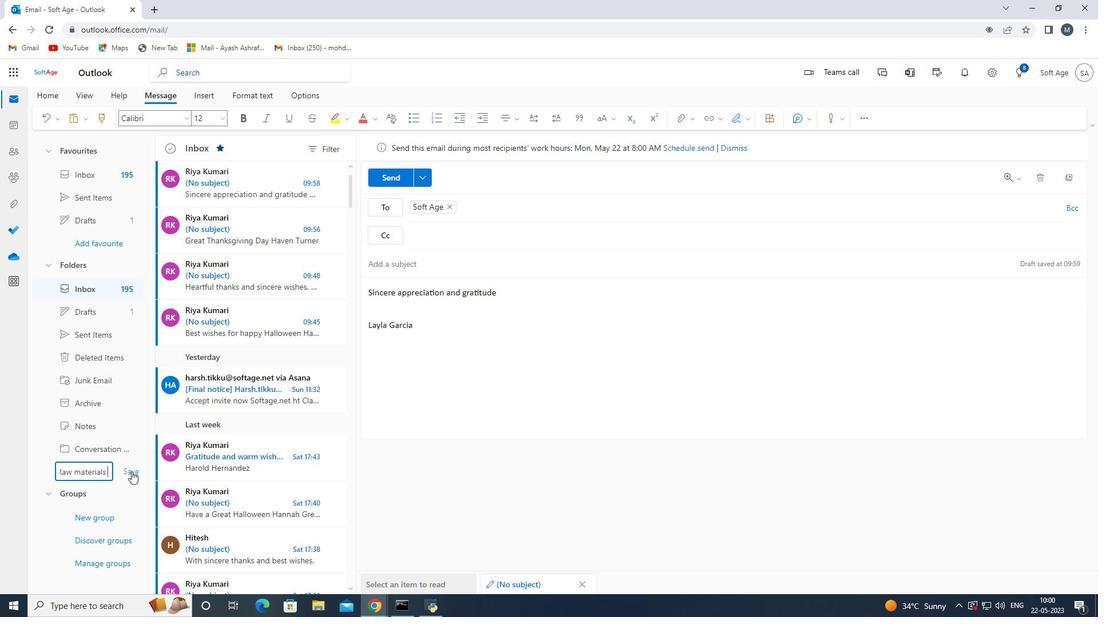 
Action: Mouse pressed left at (132, 470)
Screenshot: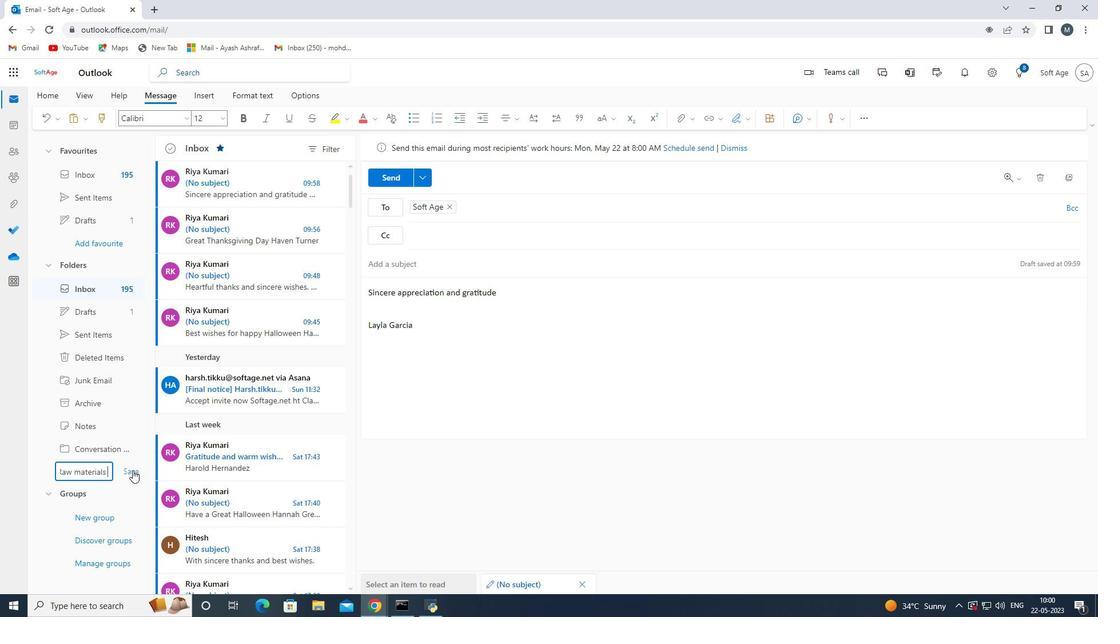 
Action: Mouse moved to (441, 428)
Screenshot: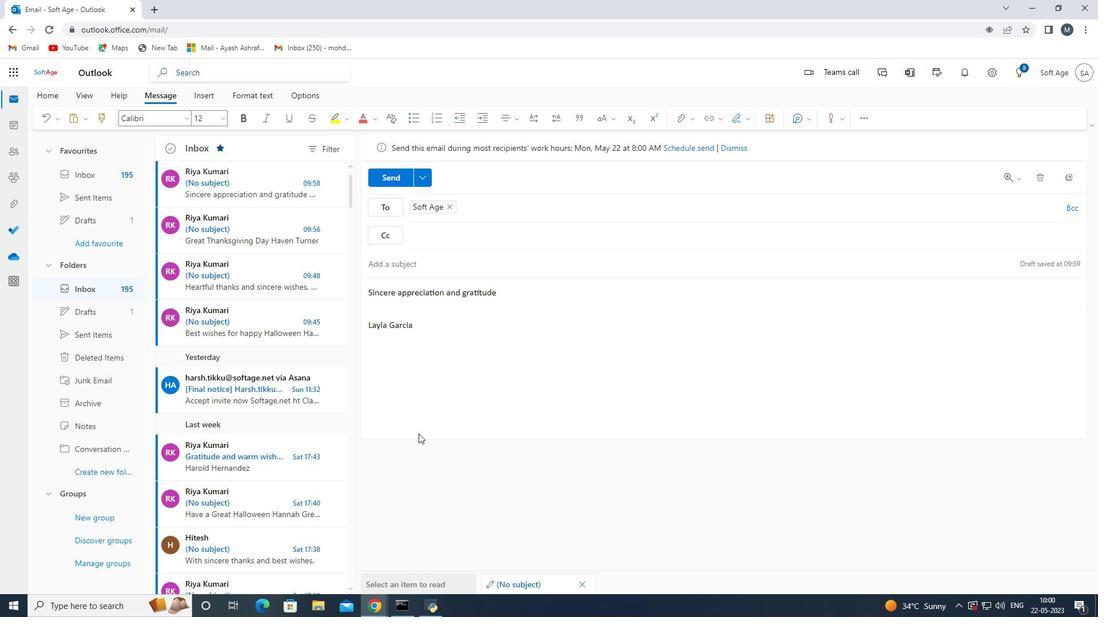 
Action: Mouse scrolled (441, 429) with delta (0, 0)
Screenshot: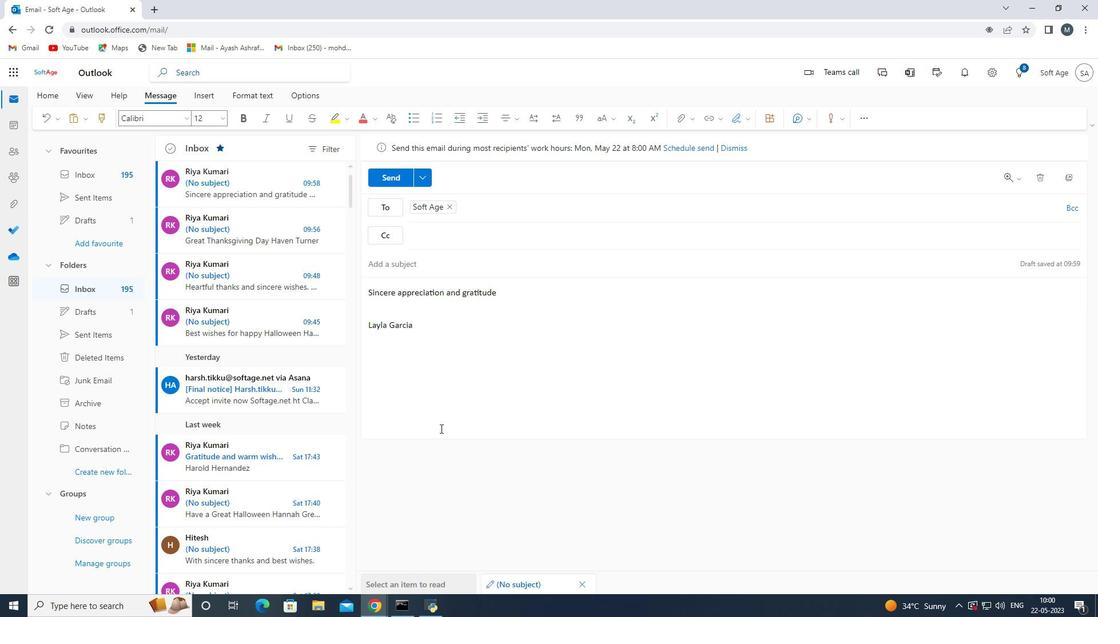 
Action: Mouse moved to (441, 428)
Screenshot: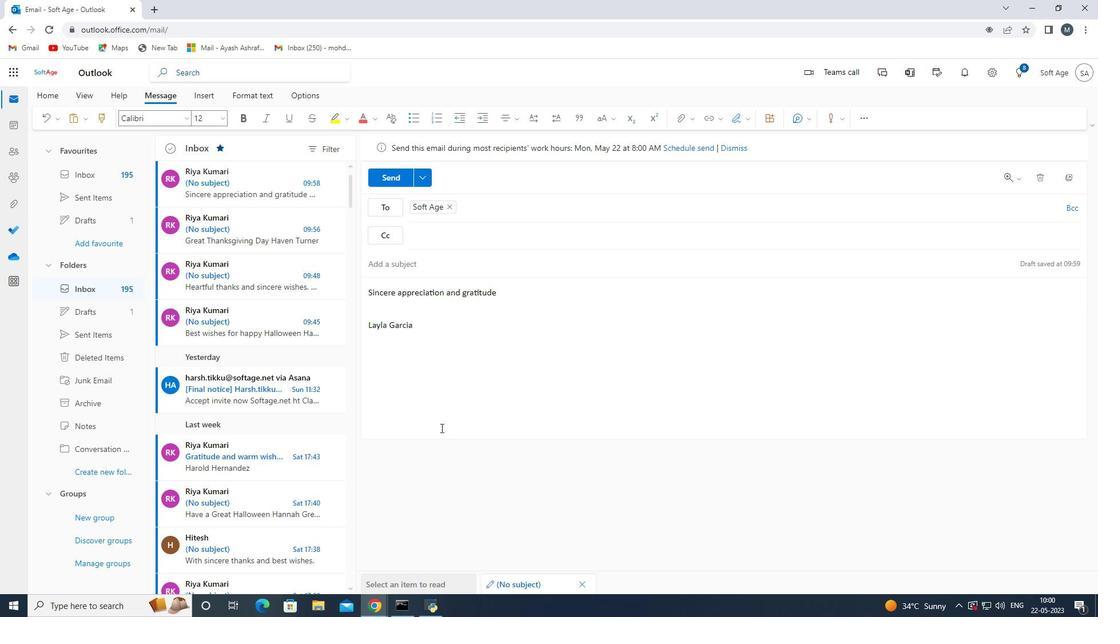 
Action: Mouse scrolled (441, 429) with delta (0, 0)
Screenshot: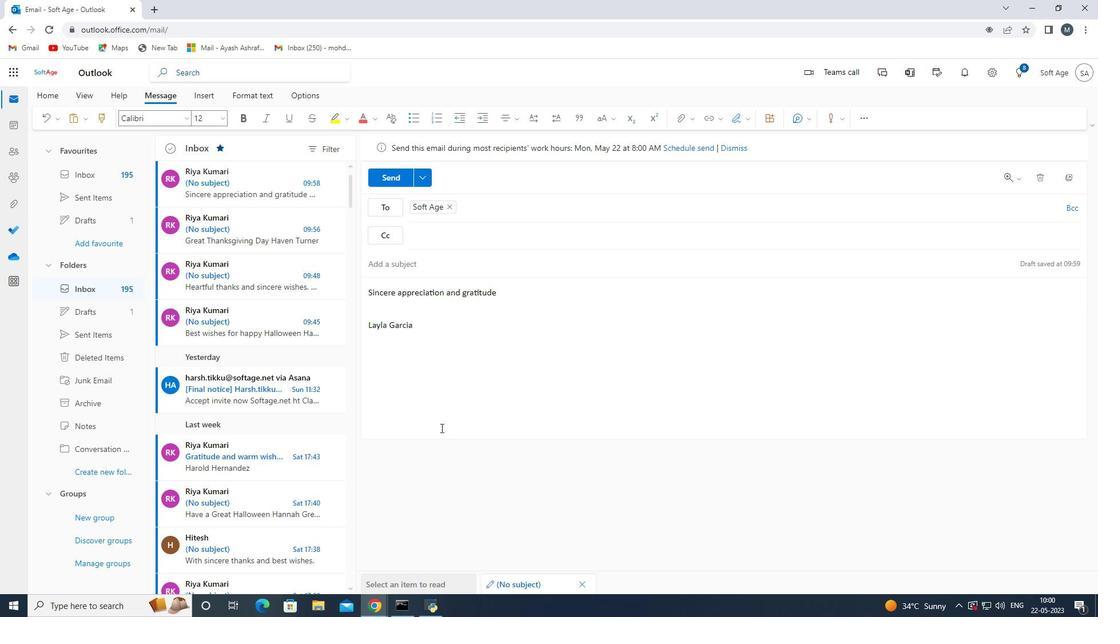 
Action: Mouse scrolled (441, 428) with delta (0, 0)
Screenshot: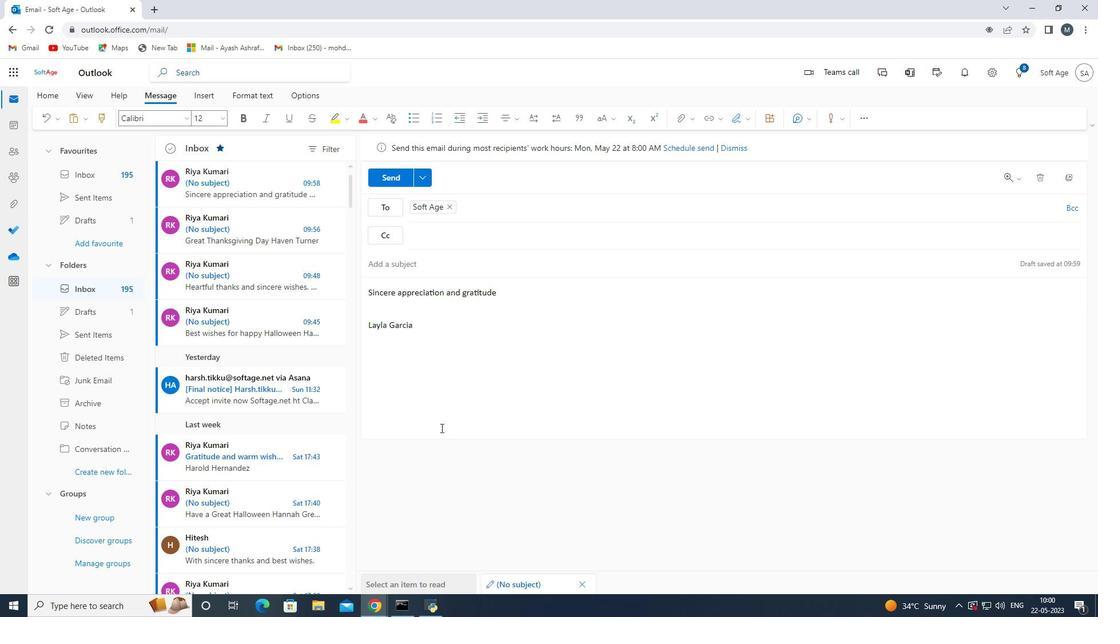 
Action: Mouse scrolled (441, 428) with delta (0, 0)
Screenshot: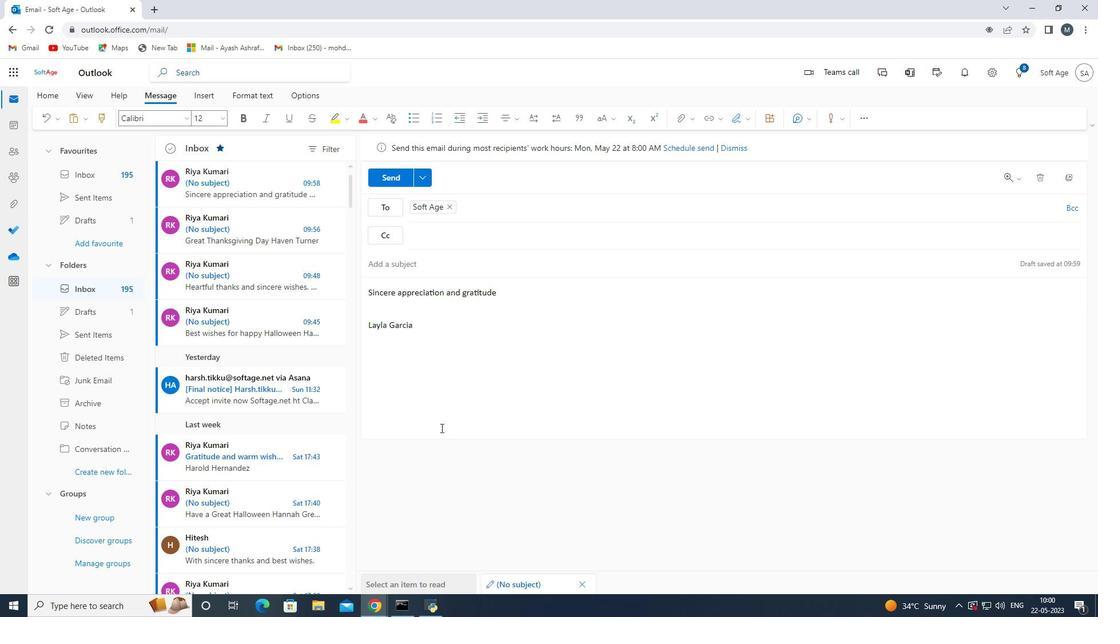 
Action: Mouse moved to (391, 181)
Screenshot: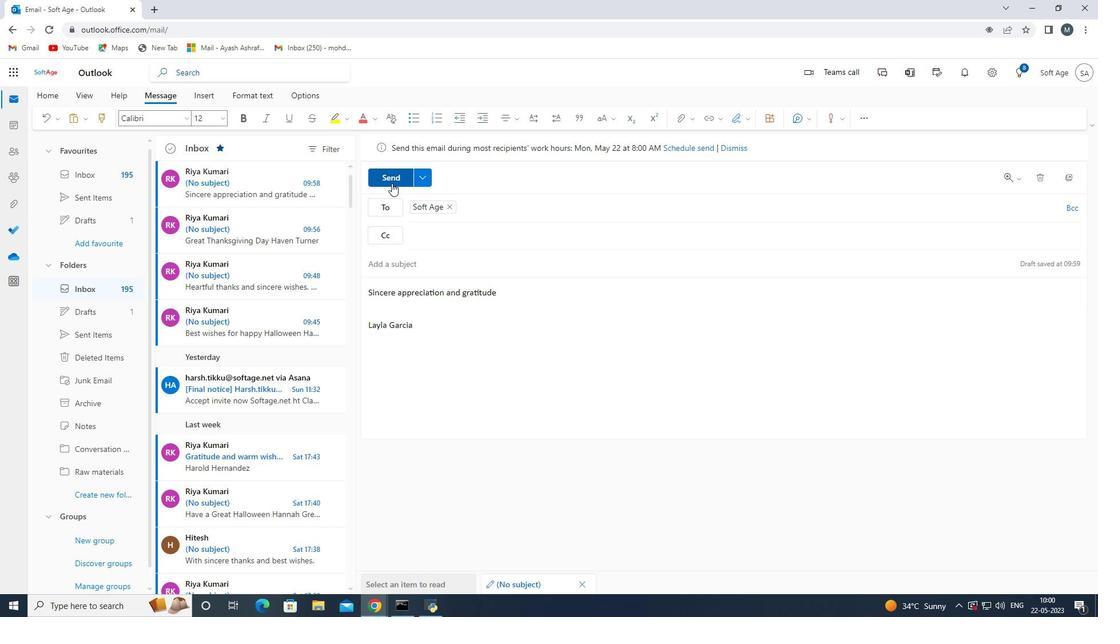 
Action: Mouse pressed left at (391, 181)
Screenshot: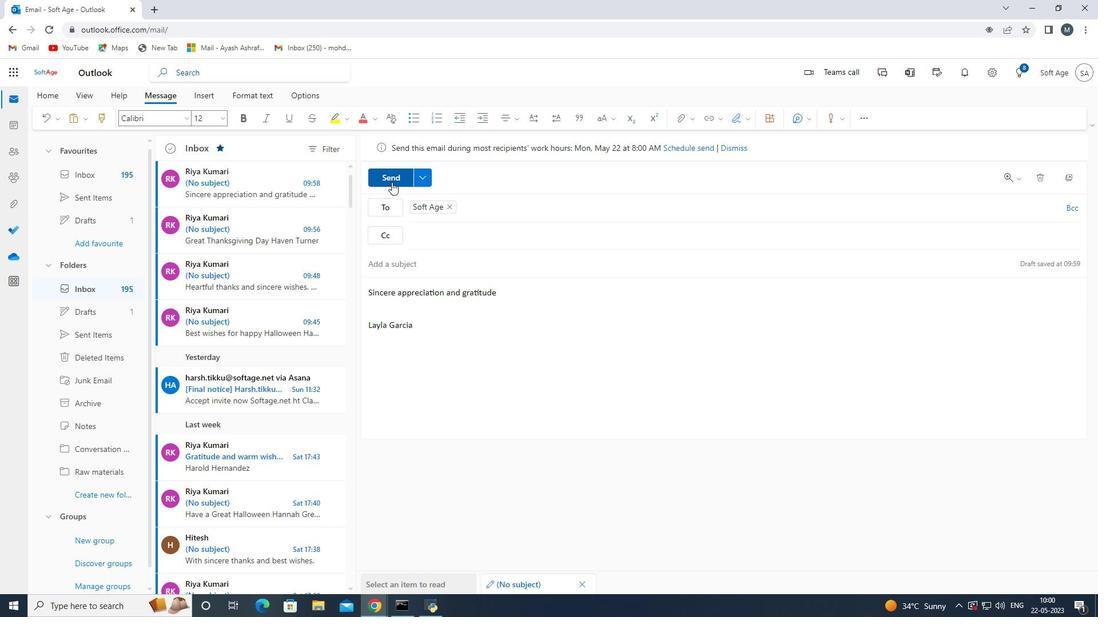
Action: Mouse moved to (547, 355)
Screenshot: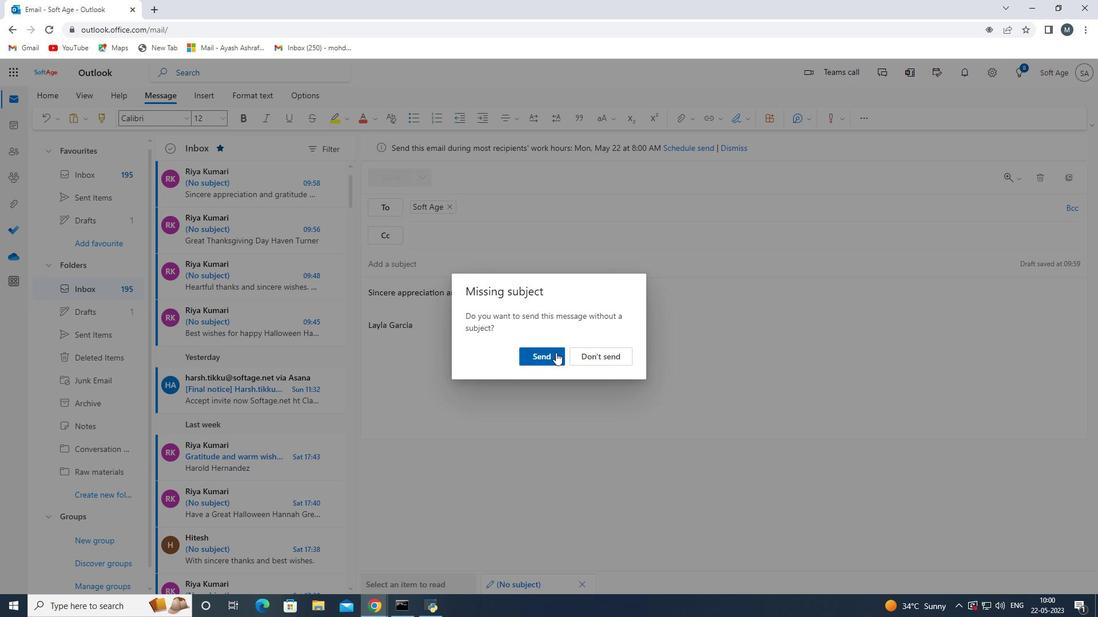 
Action: Mouse pressed left at (547, 355)
Screenshot: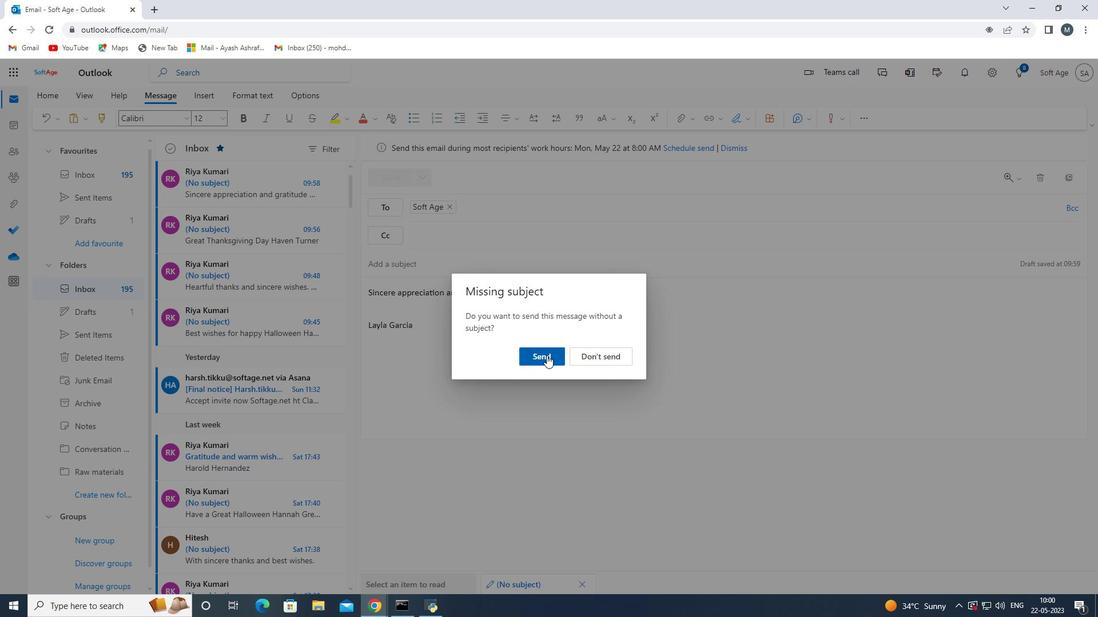 
